 Task: Search one way flight ticket for 2 adults, 2 children, 2 infants in seat in first from Bozeman: Bozeman Yellowstone International Airport (was Gallatin Field) to Jacksonville: Albert J. Ellis Airport on 8-3-2023. Choice of flights is United. Number of bags: 1 carry on bag and 2 checked bags. Price is upto 86000. Outbound departure time preference is 8:15.
Action: Mouse scrolled (430, 526) with delta (0, 0)
Screenshot: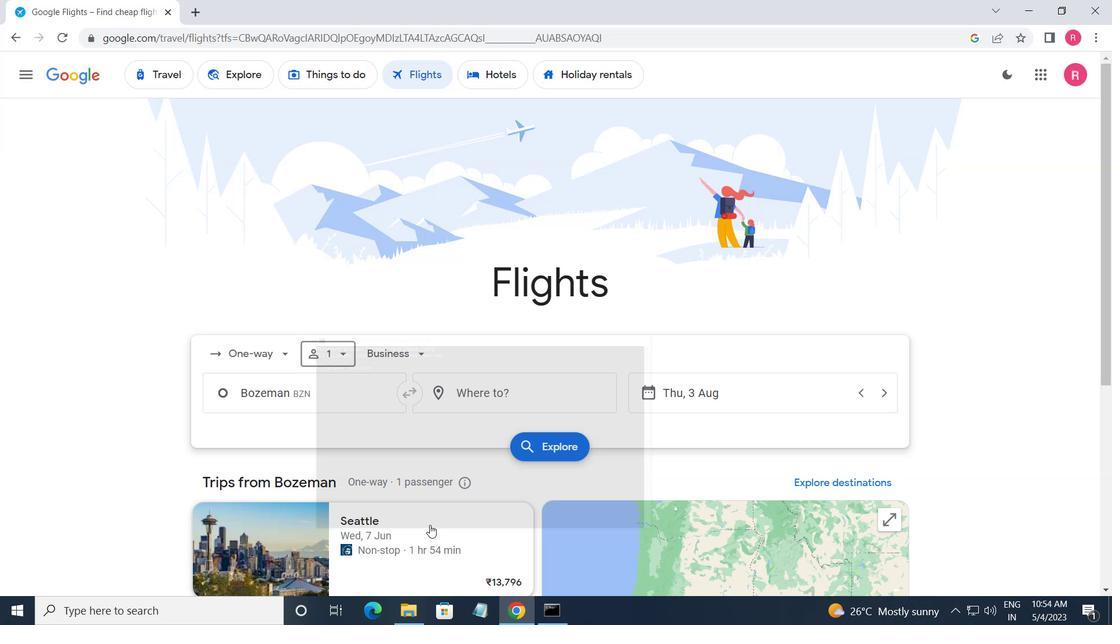 
Action: Mouse moved to (245, 362)
Screenshot: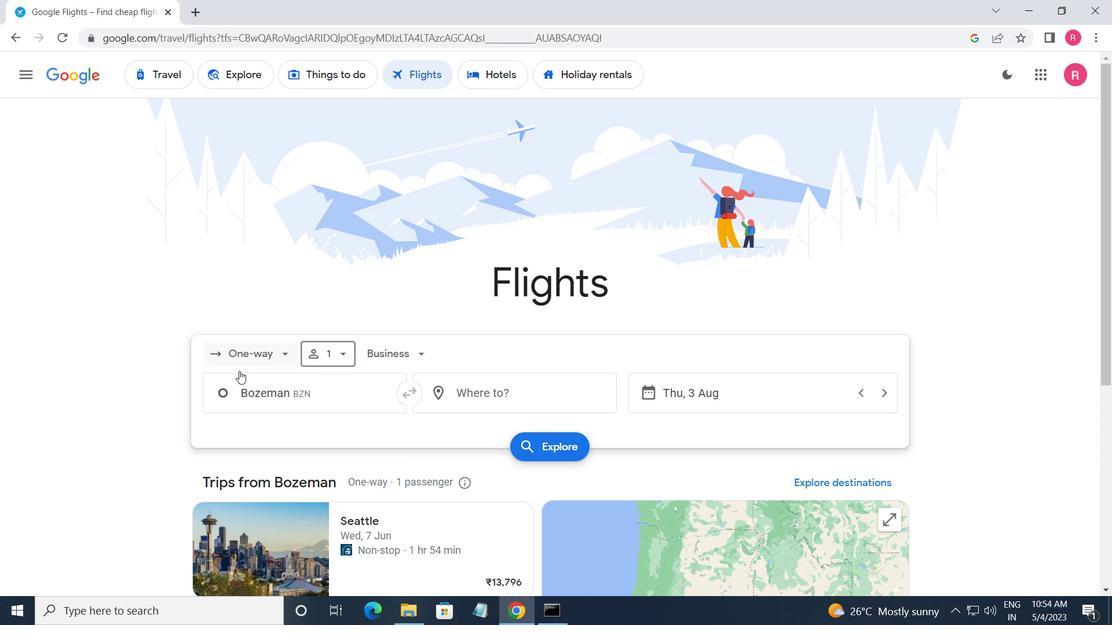 
Action: Mouse pressed left at (245, 362)
Screenshot: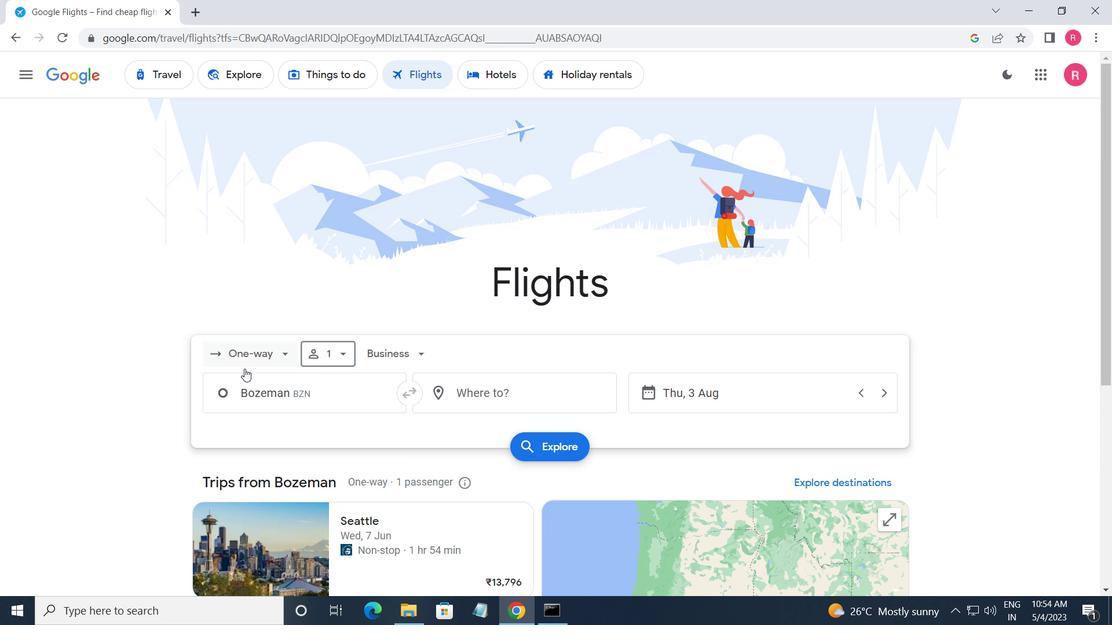 
Action: Mouse moved to (261, 416)
Screenshot: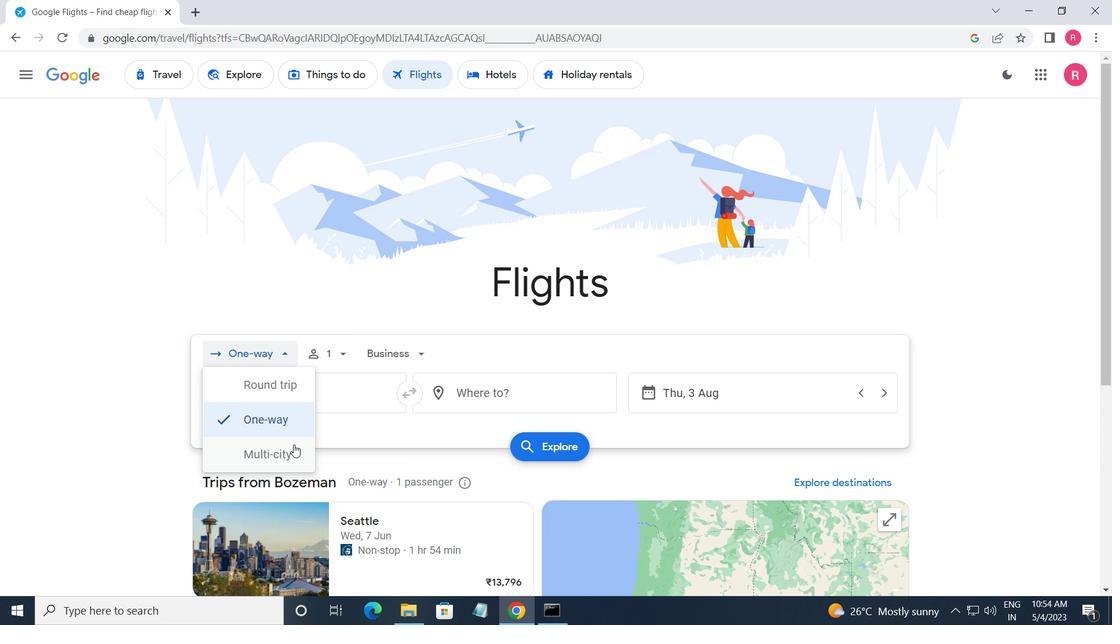 
Action: Mouse pressed left at (261, 416)
Screenshot: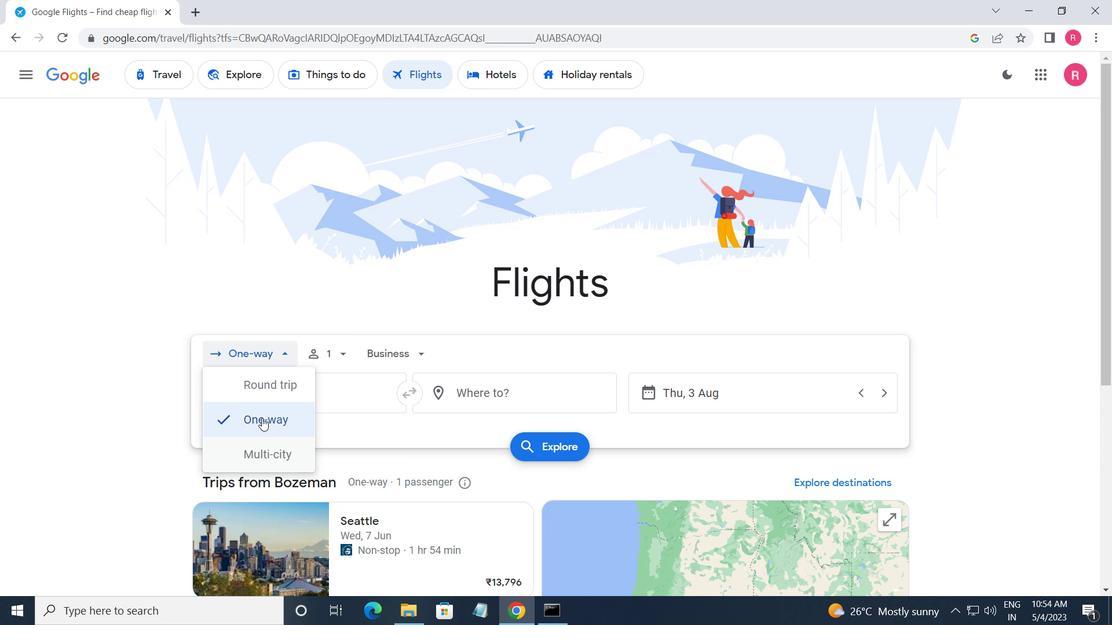 
Action: Mouse moved to (326, 358)
Screenshot: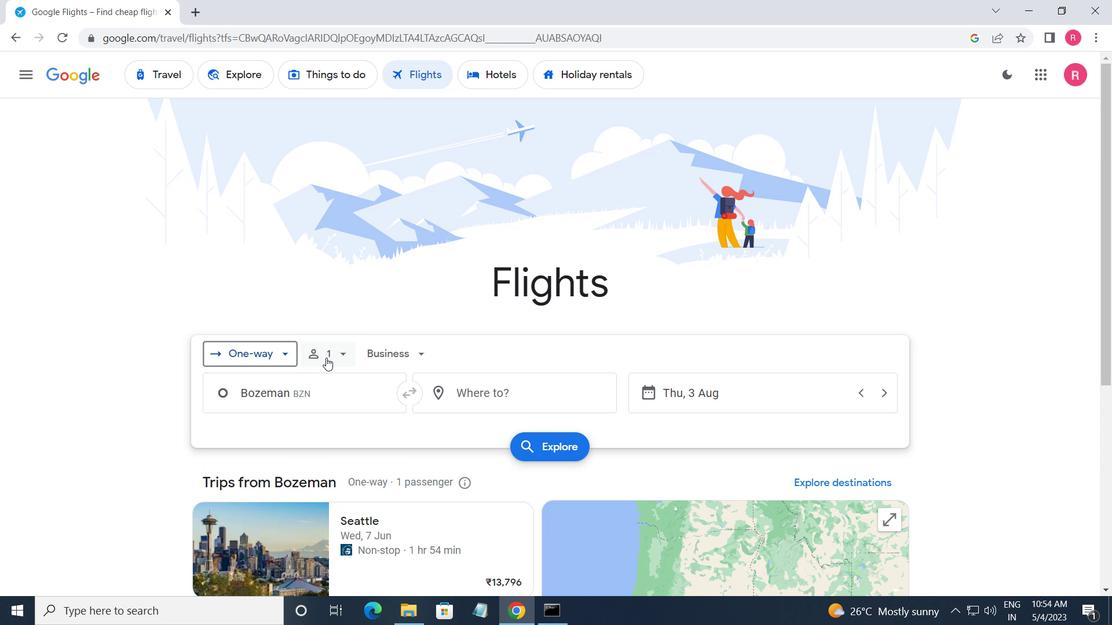
Action: Mouse pressed left at (326, 358)
Screenshot: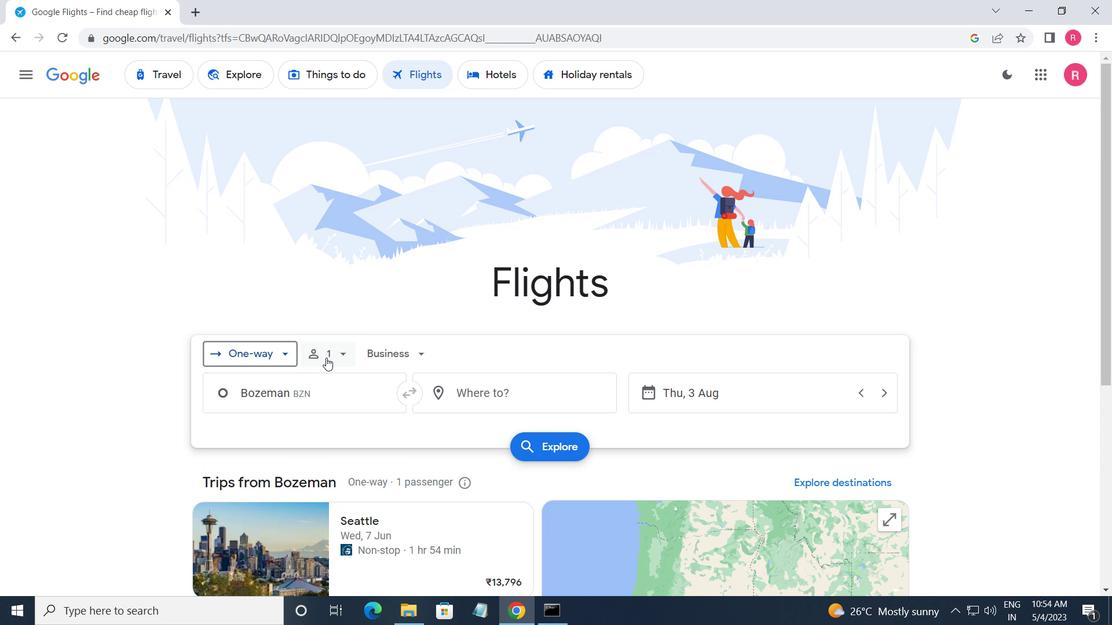 
Action: Mouse moved to (446, 392)
Screenshot: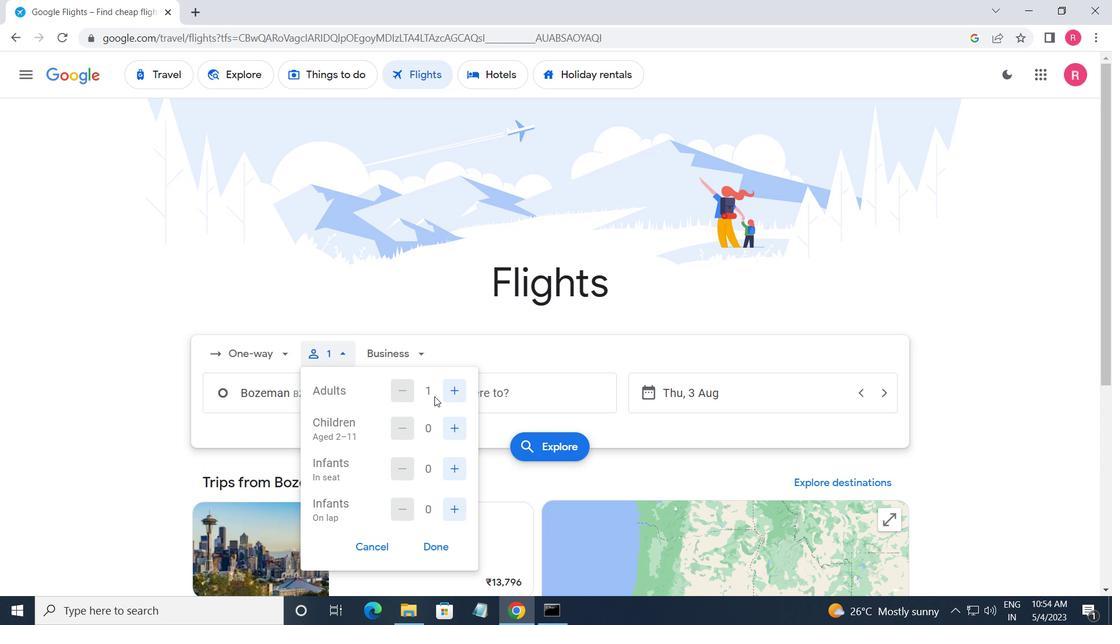 
Action: Mouse pressed left at (446, 392)
Screenshot: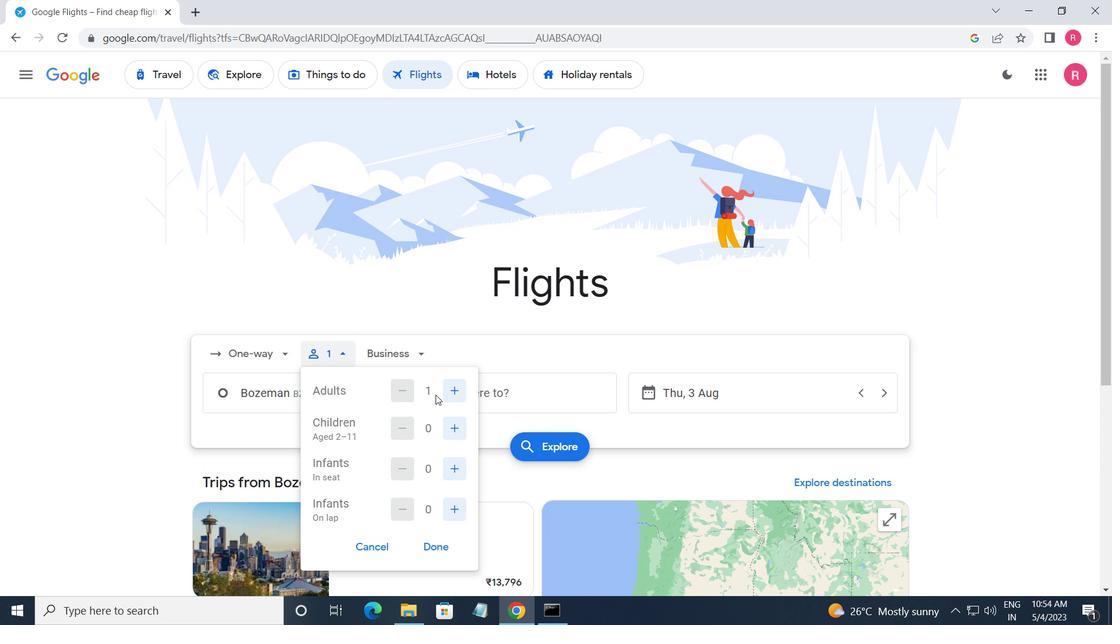 
Action: Mouse moved to (454, 422)
Screenshot: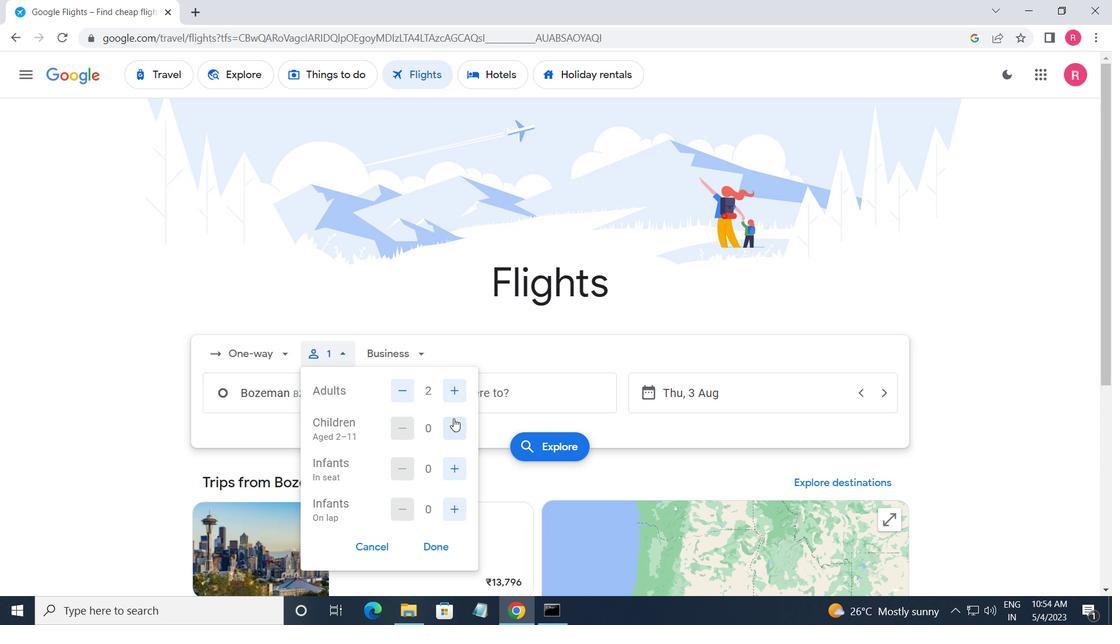 
Action: Mouse pressed left at (454, 422)
Screenshot: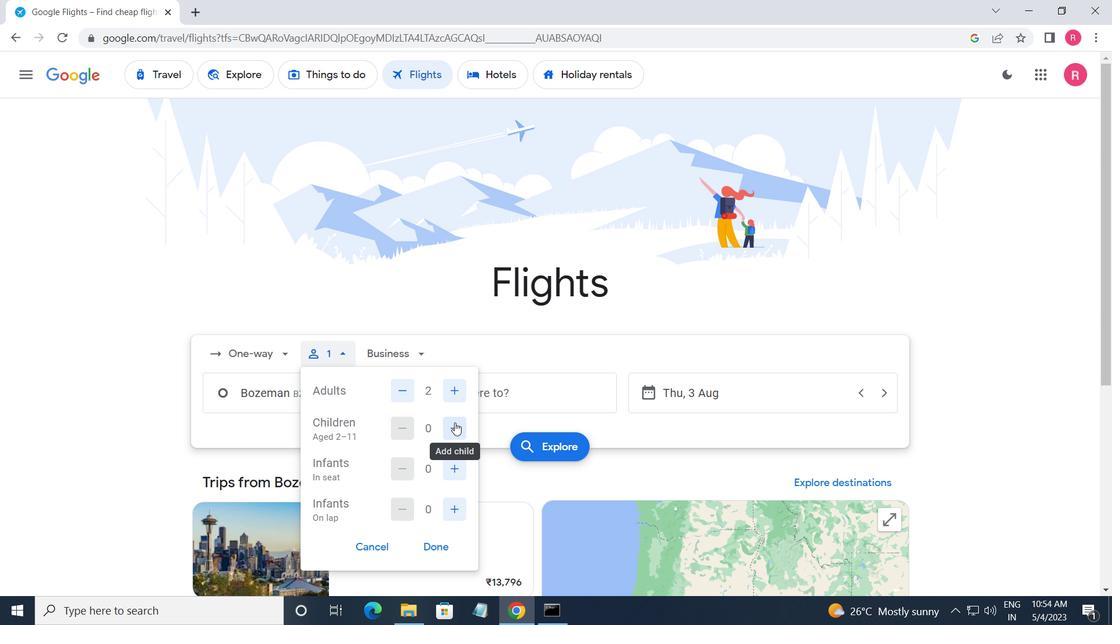 
Action: Mouse pressed left at (454, 422)
Screenshot: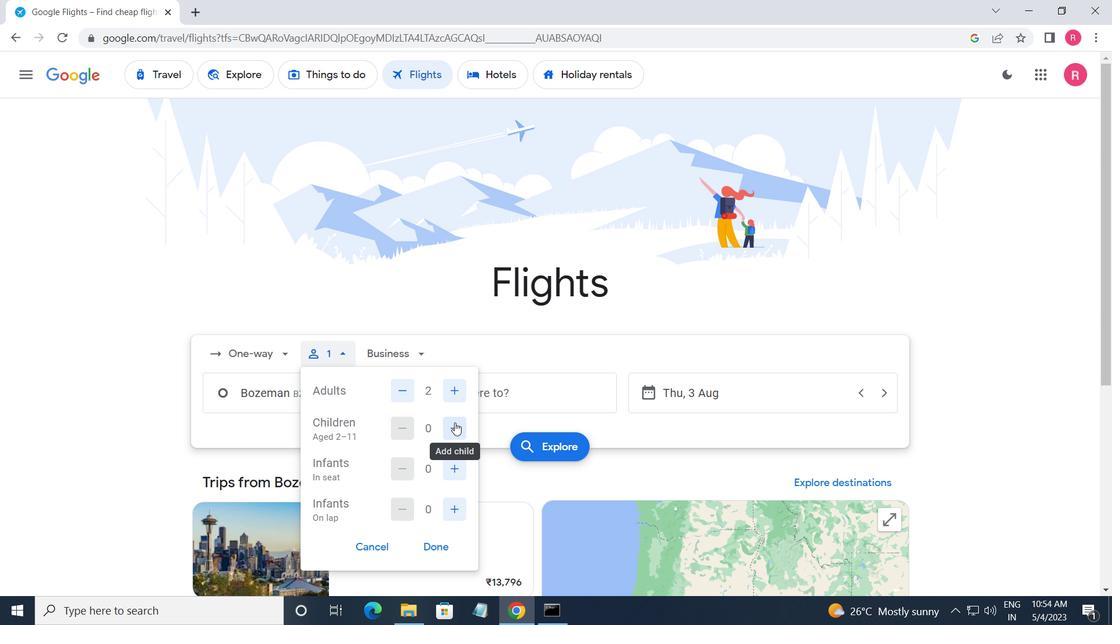 
Action: Mouse moved to (455, 462)
Screenshot: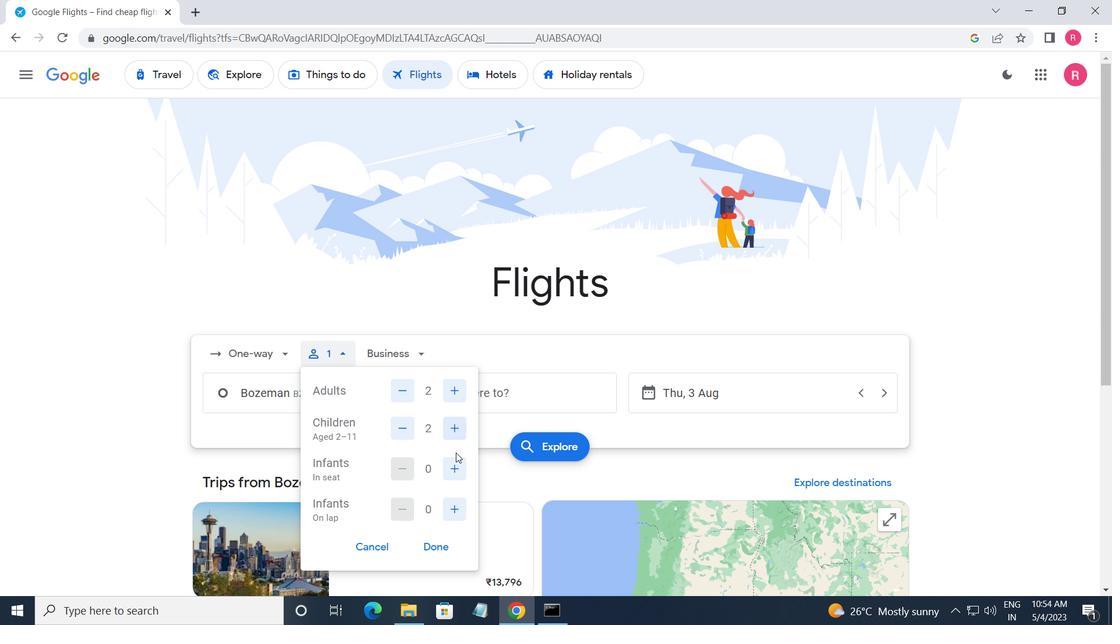 
Action: Mouse pressed left at (455, 462)
Screenshot: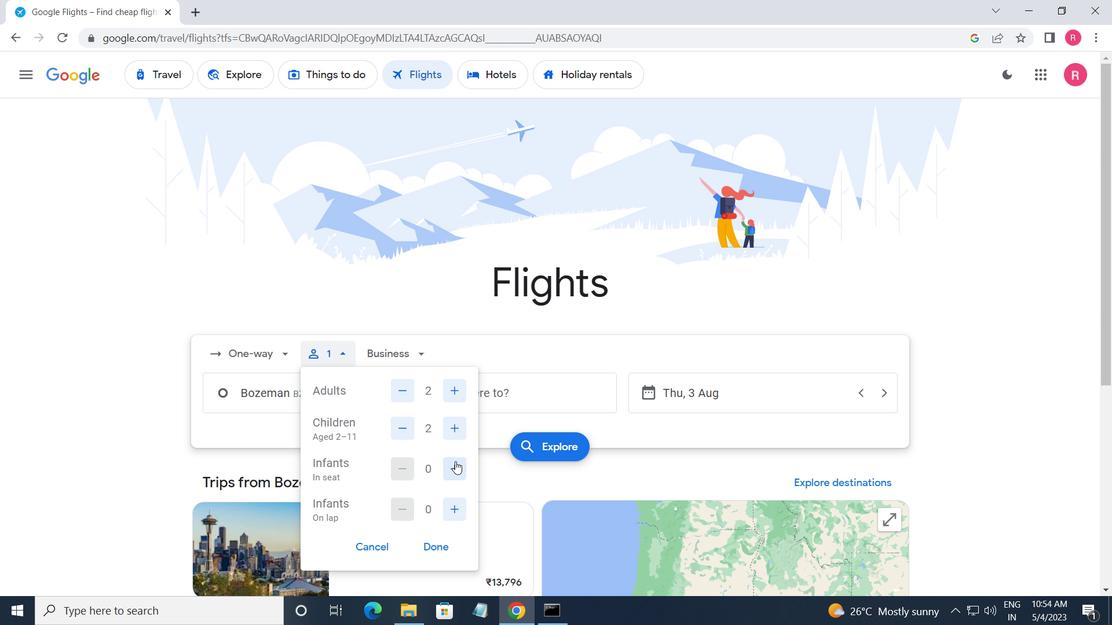
Action: Mouse pressed left at (455, 462)
Screenshot: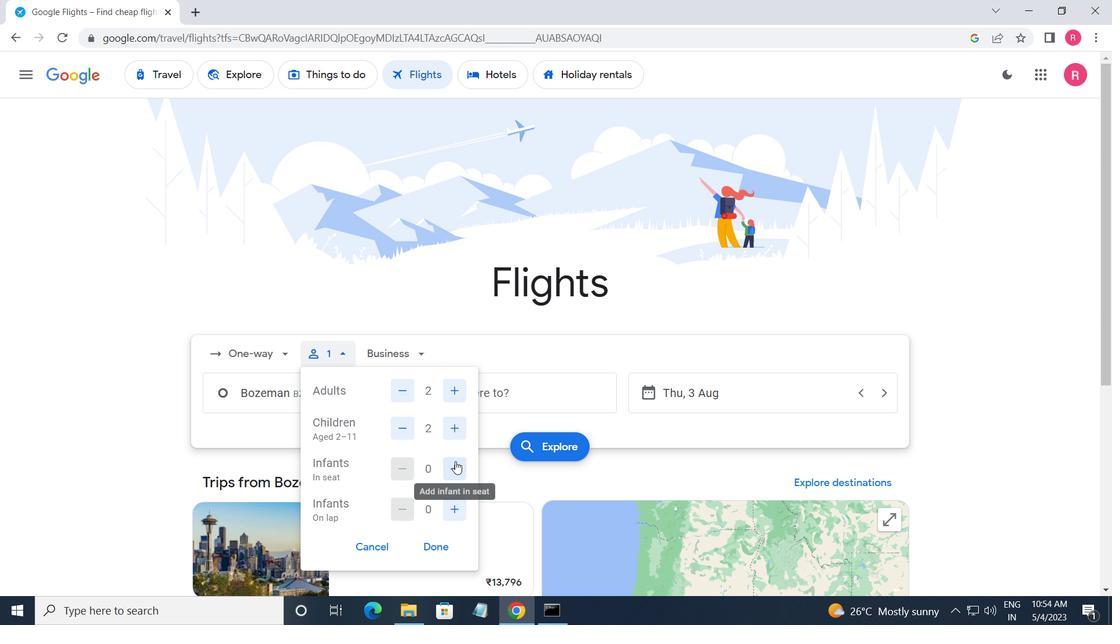
Action: Mouse moved to (401, 348)
Screenshot: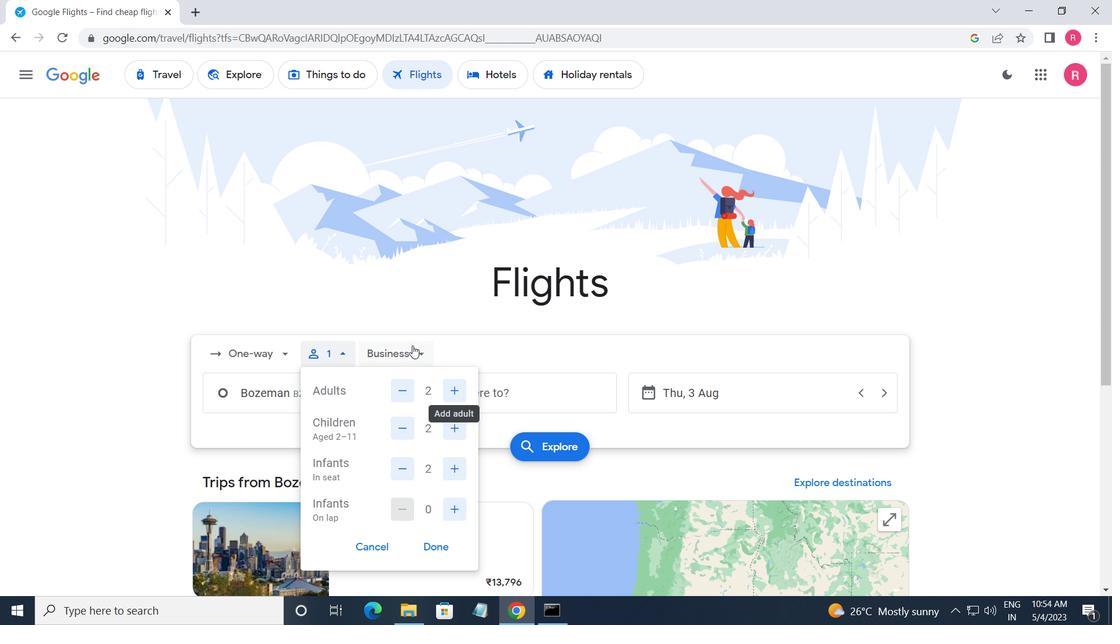
Action: Mouse pressed left at (401, 348)
Screenshot: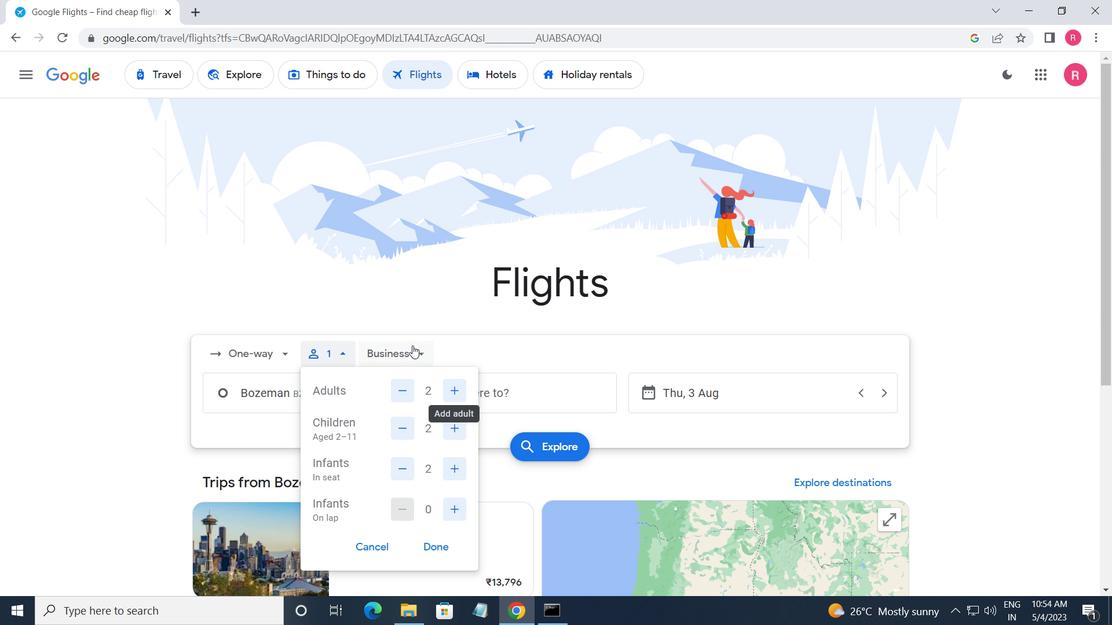 
Action: Mouse moved to (427, 488)
Screenshot: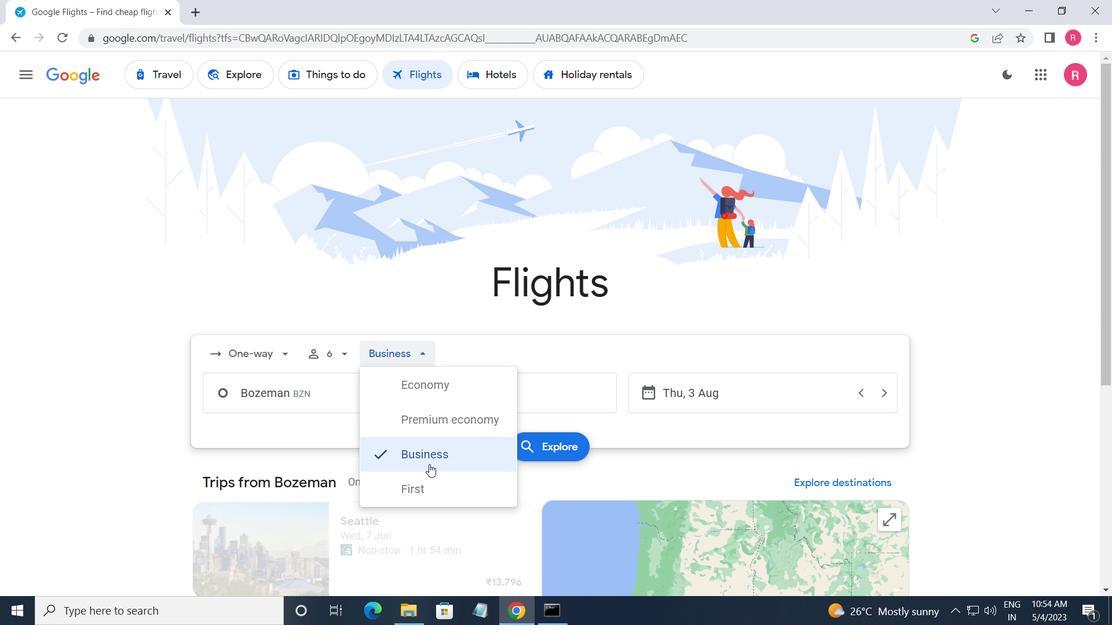 
Action: Mouse pressed left at (427, 488)
Screenshot: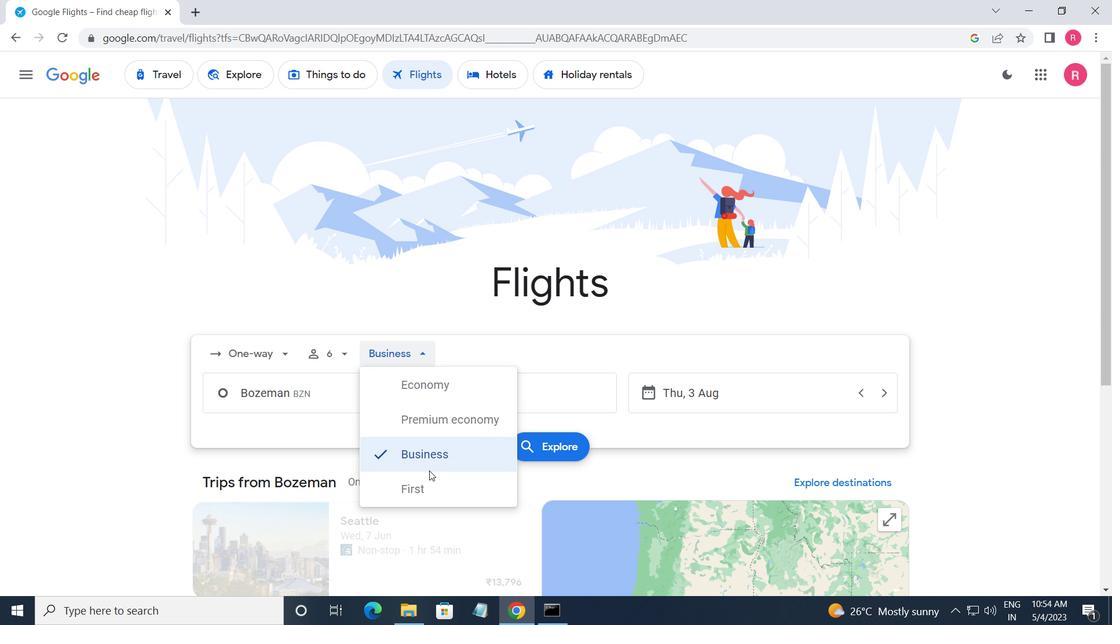 
Action: Mouse moved to (357, 402)
Screenshot: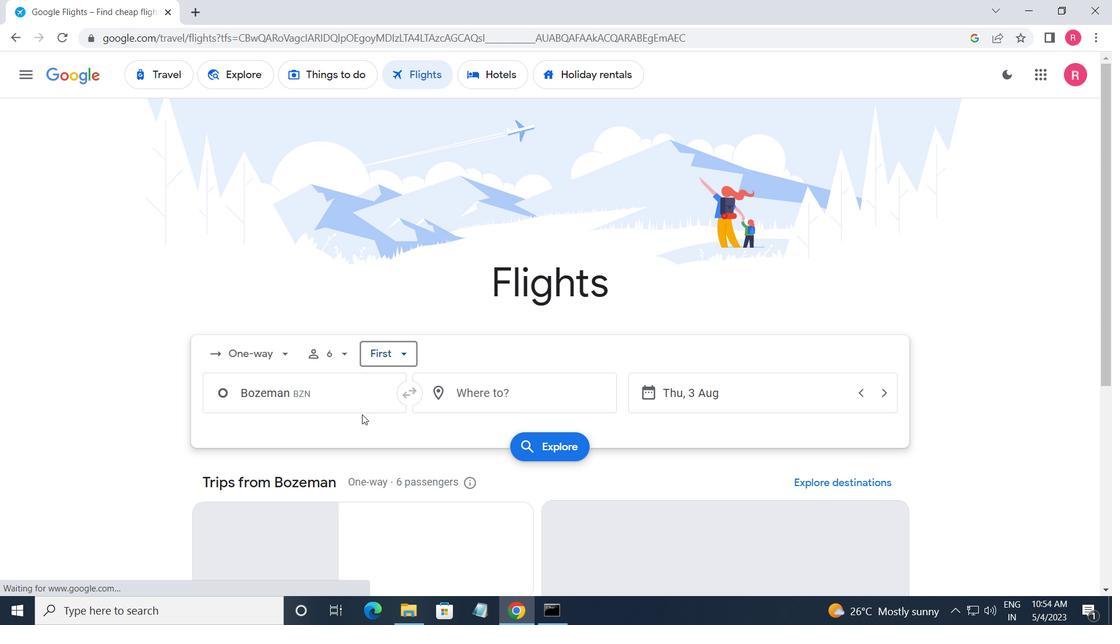 
Action: Mouse pressed left at (357, 402)
Screenshot: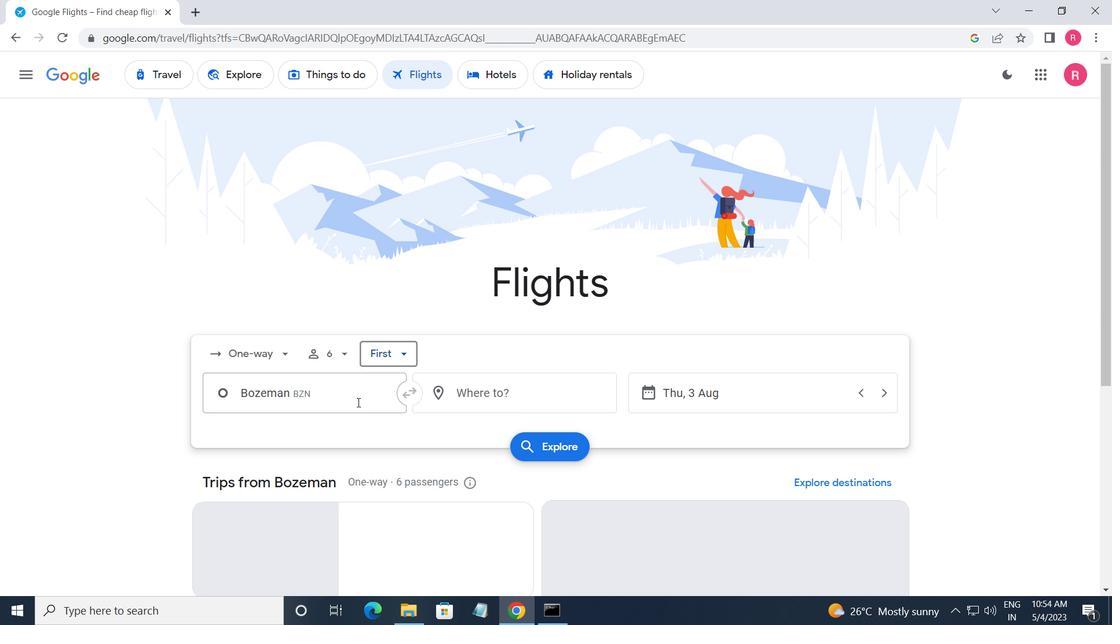 
Action: Mouse moved to (345, 479)
Screenshot: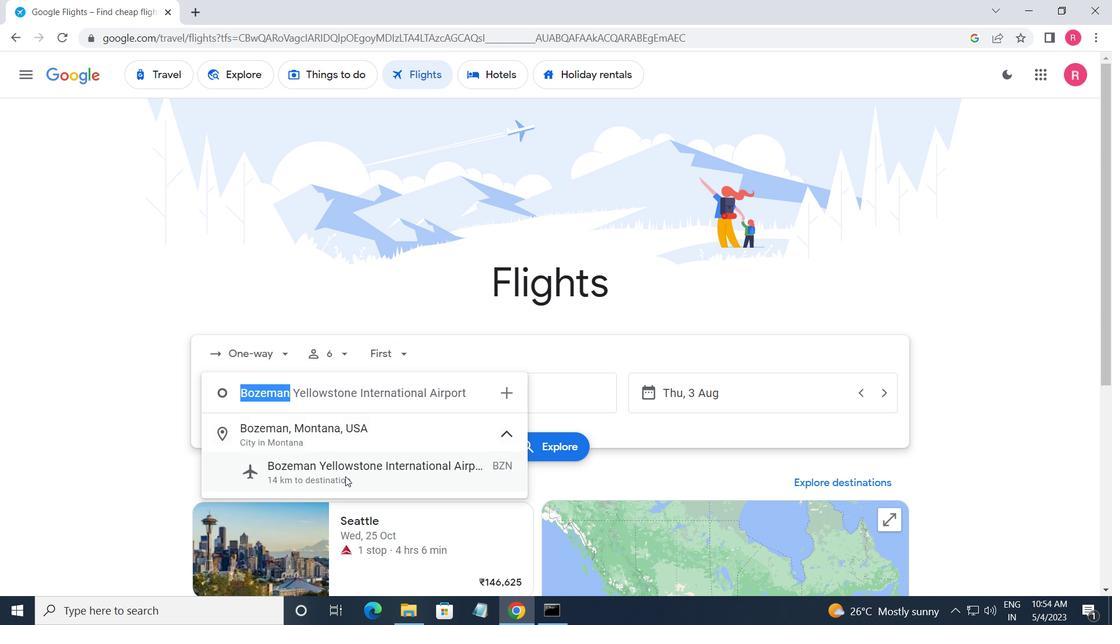 
Action: Mouse pressed left at (345, 479)
Screenshot: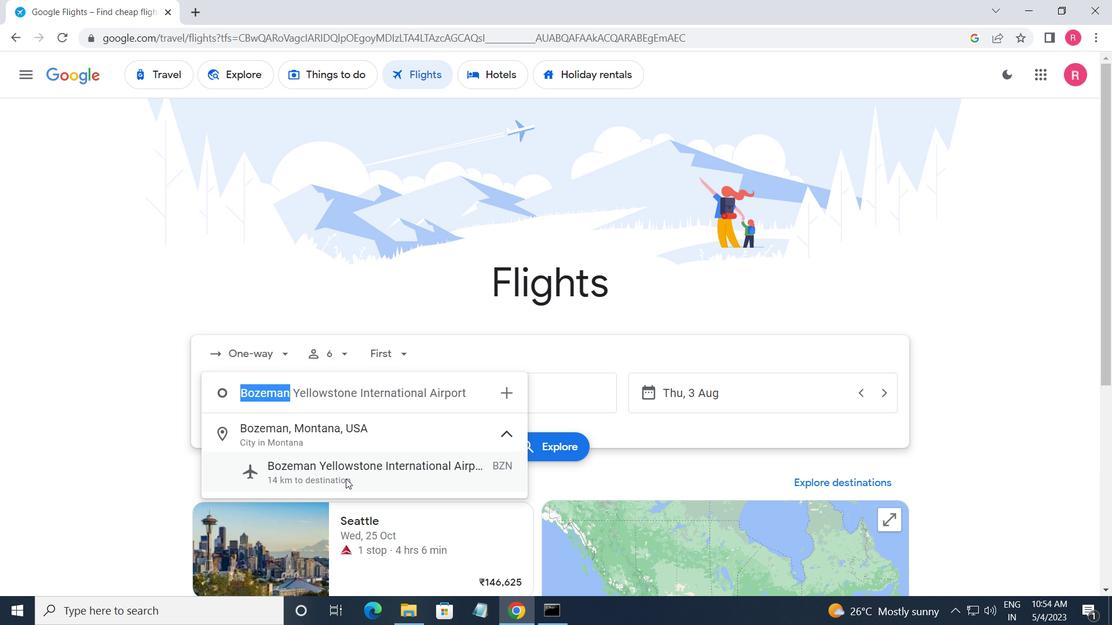 
Action: Mouse moved to (469, 400)
Screenshot: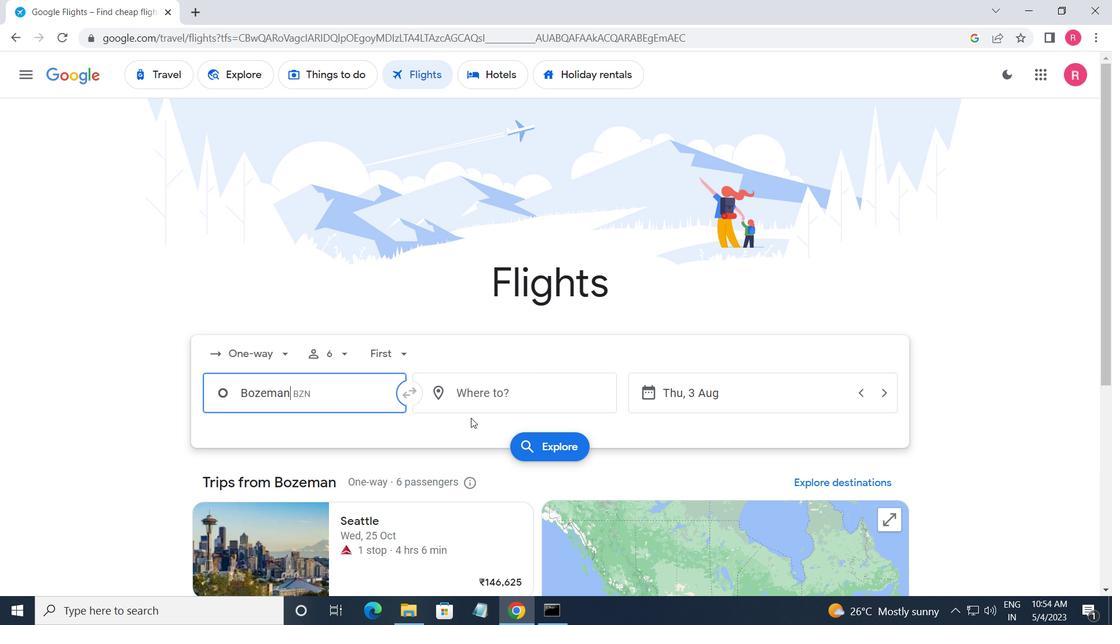 
Action: Mouse pressed left at (469, 400)
Screenshot: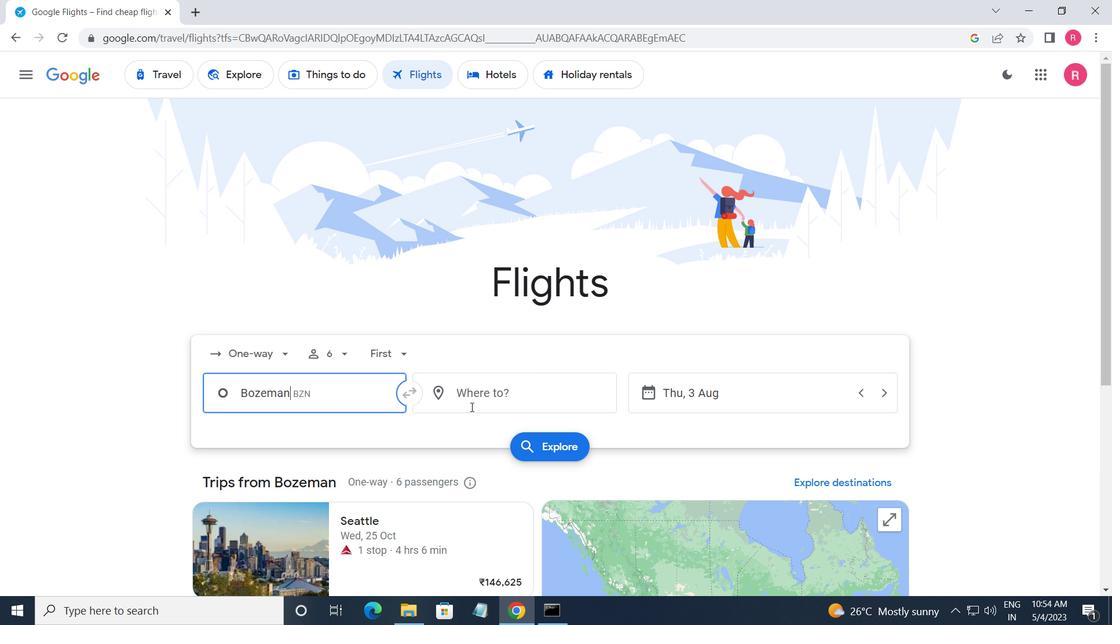 
Action: Mouse moved to (495, 527)
Screenshot: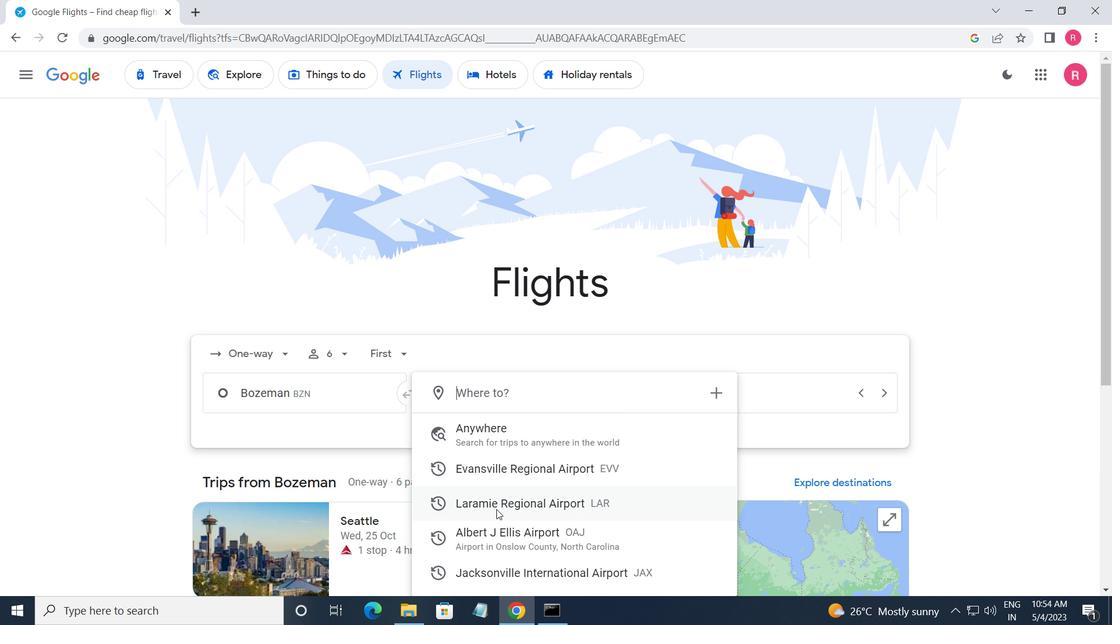 
Action: Mouse pressed left at (495, 527)
Screenshot: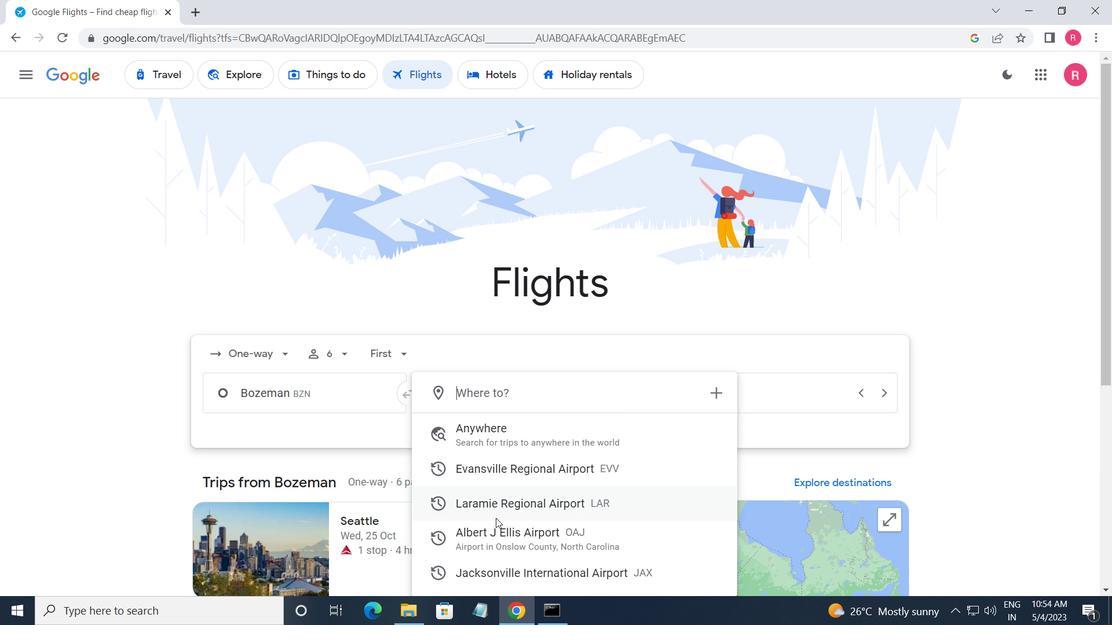 
Action: Mouse moved to (732, 399)
Screenshot: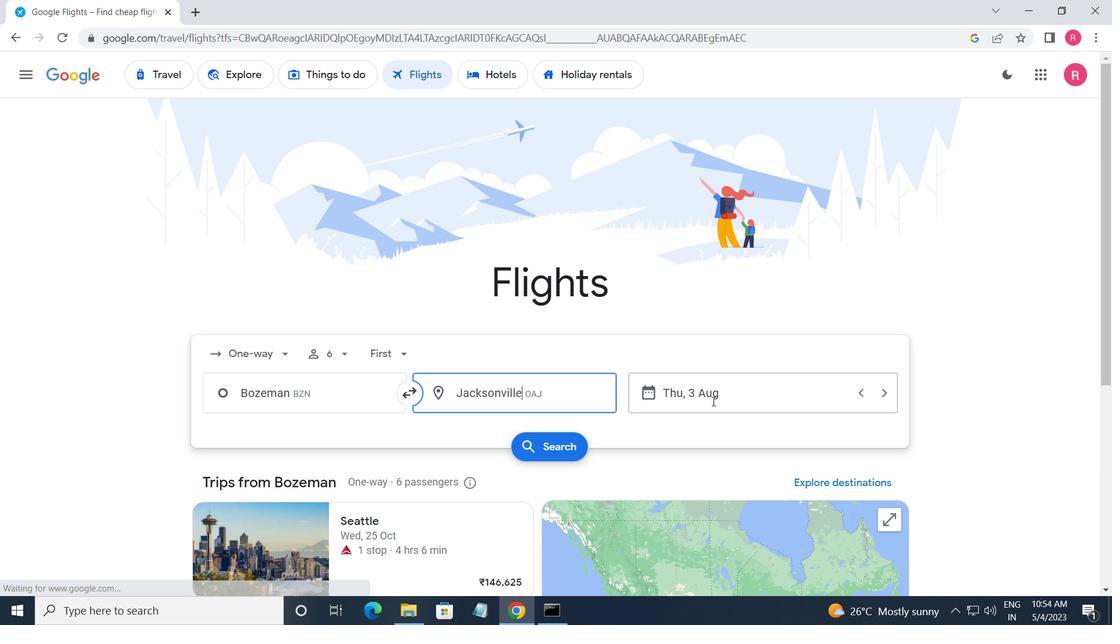 
Action: Mouse pressed left at (732, 399)
Screenshot: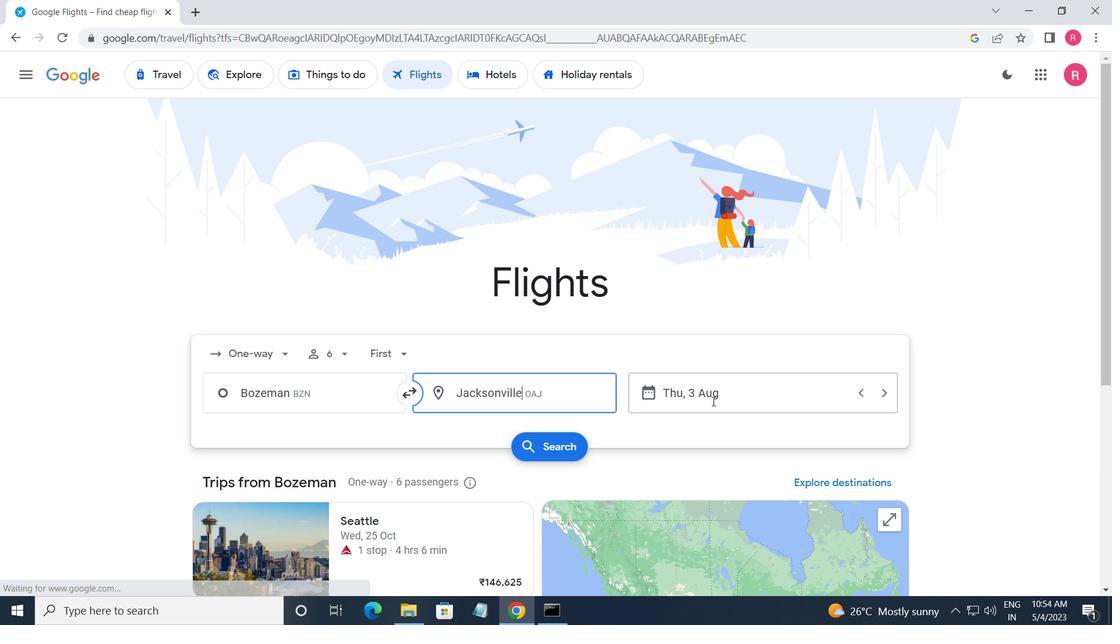 
Action: Mouse moved to (524, 337)
Screenshot: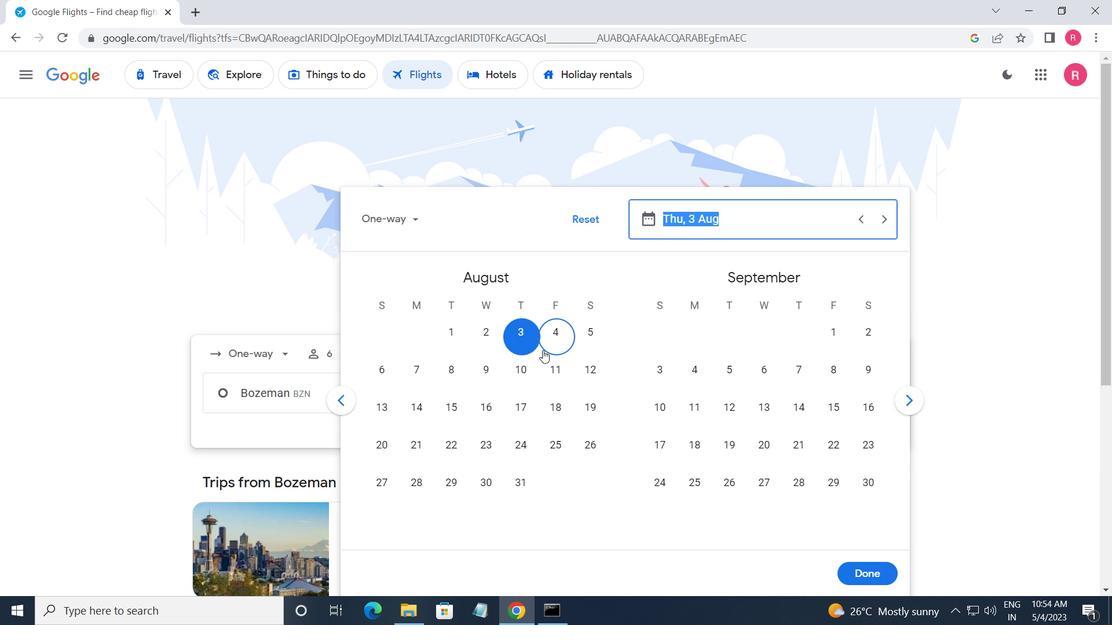 
Action: Mouse pressed left at (524, 337)
Screenshot: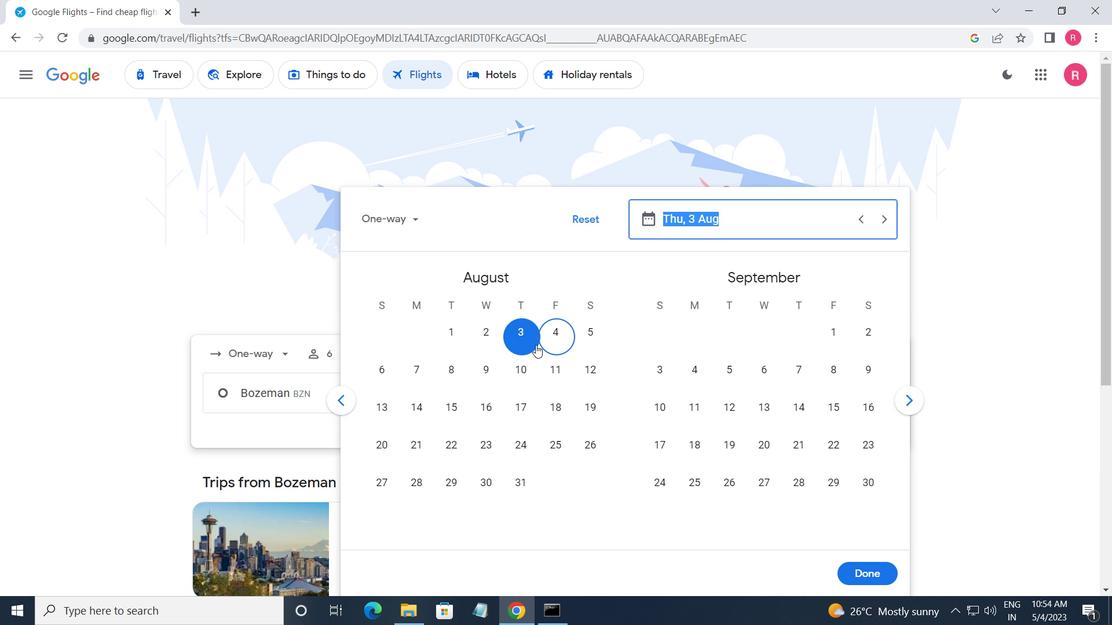 
Action: Mouse moved to (866, 577)
Screenshot: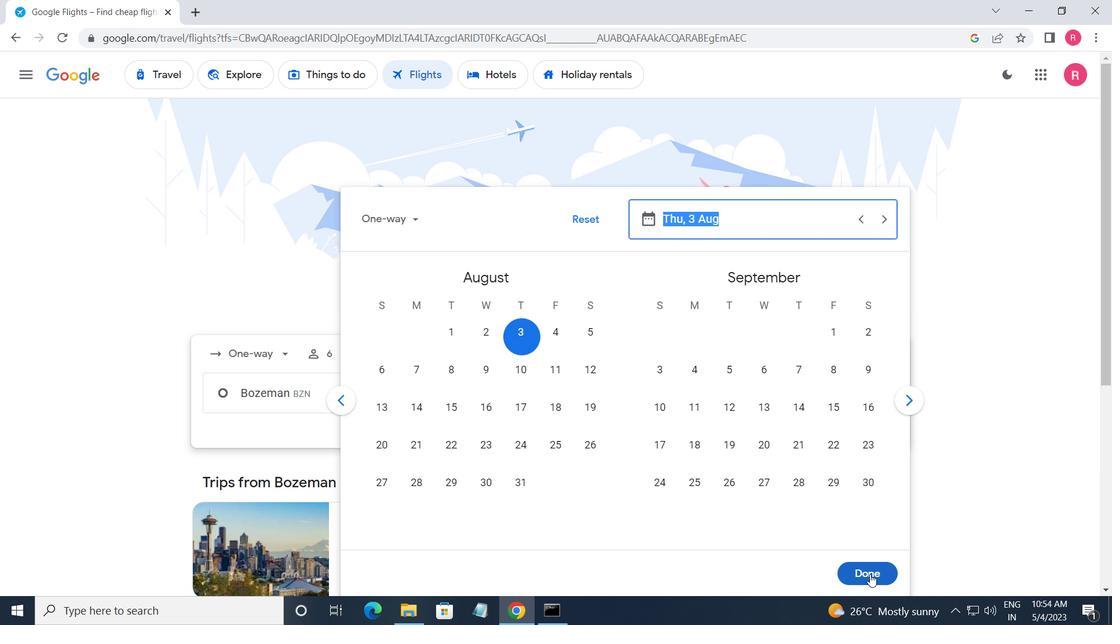 
Action: Mouse pressed left at (866, 577)
Screenshot: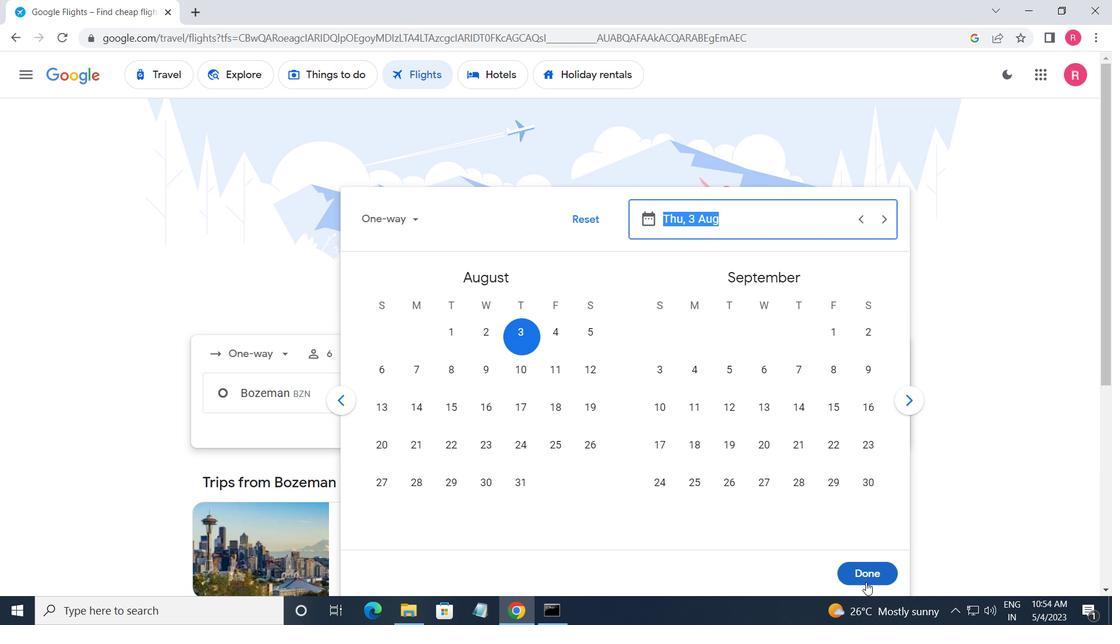 
Action: Mouse moved to (546, 440)
Screenshot: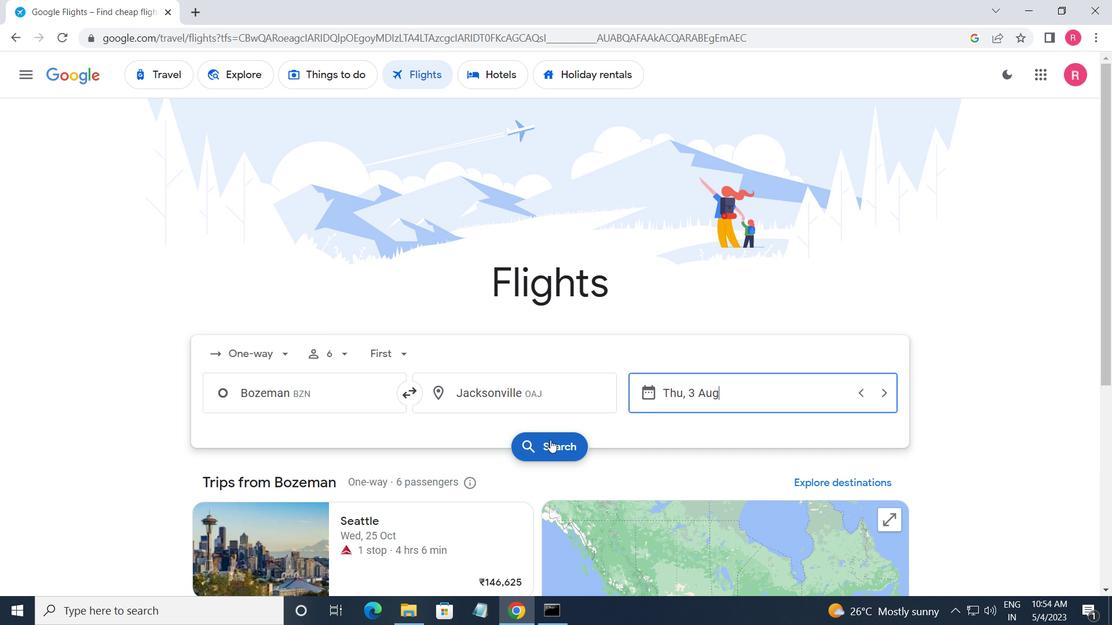
Action: Mouse pressed left at (546, 440)
Screenshot: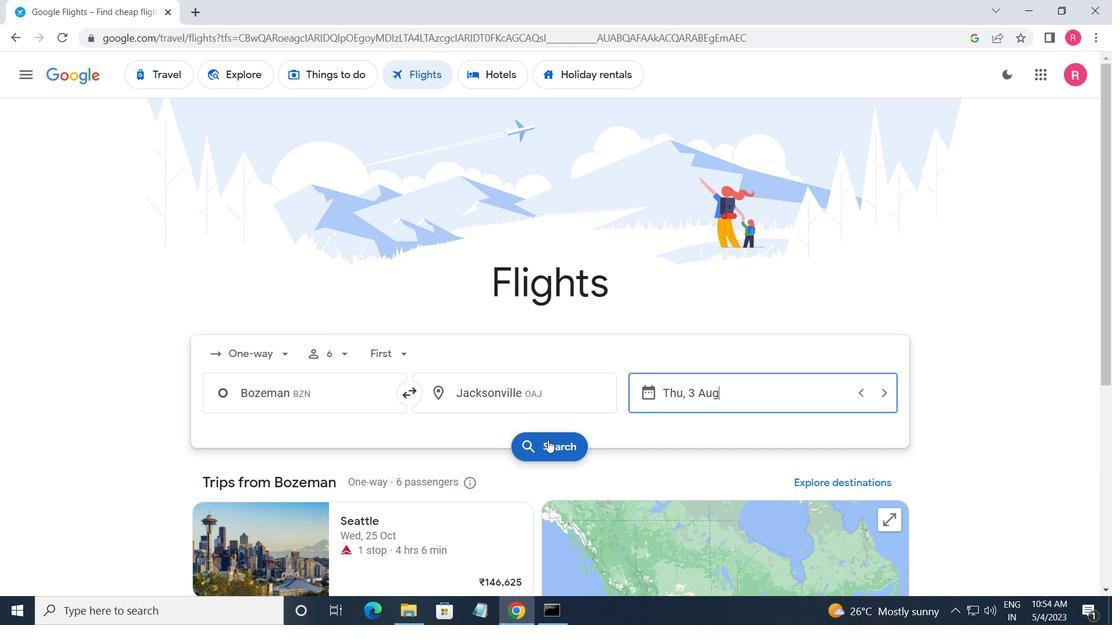 
Action: Mouse moved to (229, 217)
Screenshot: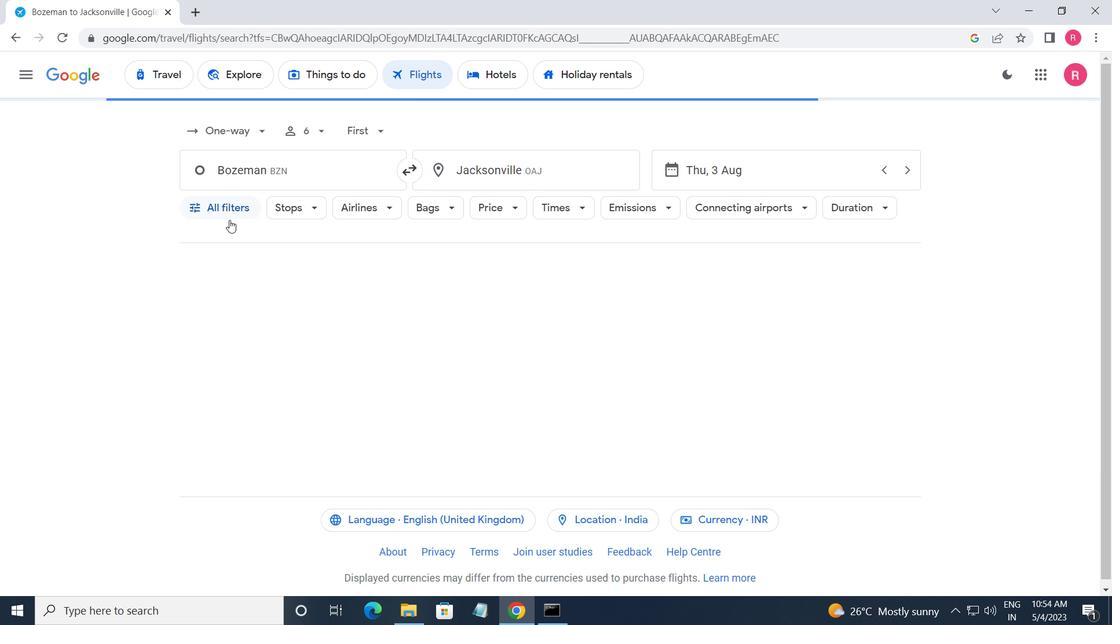 
Action: Mouse pressed left at (229, 217)
Screenshot: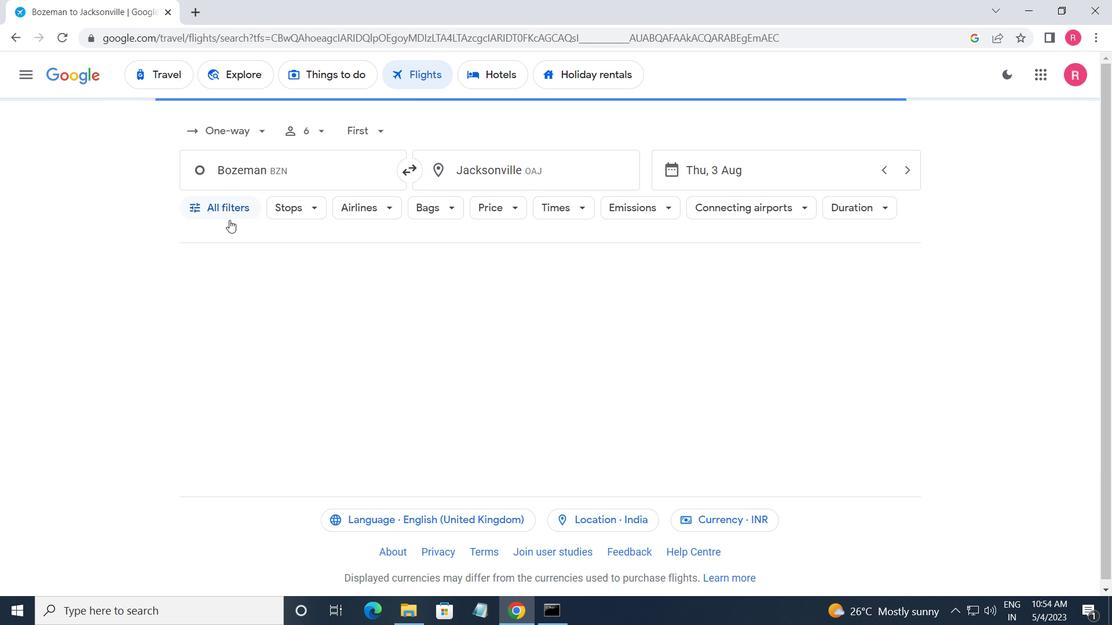 
Action: Mouse moved to (281, 343)
Screenshot: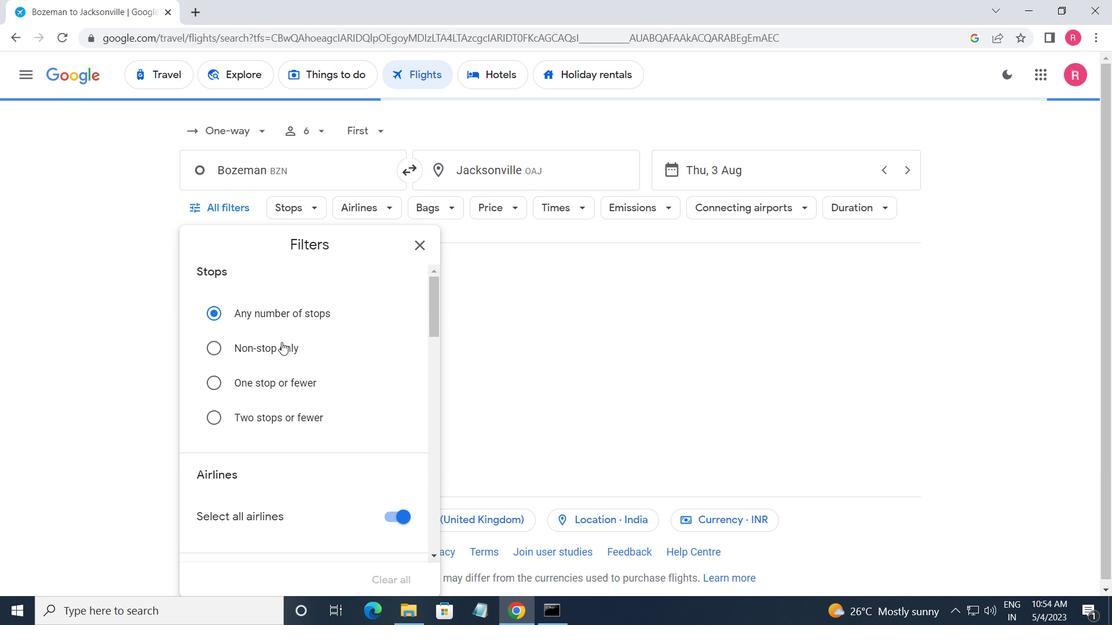 
Action: Mouse scrolled (281, 342) with delta (0, 0)
Screenshot: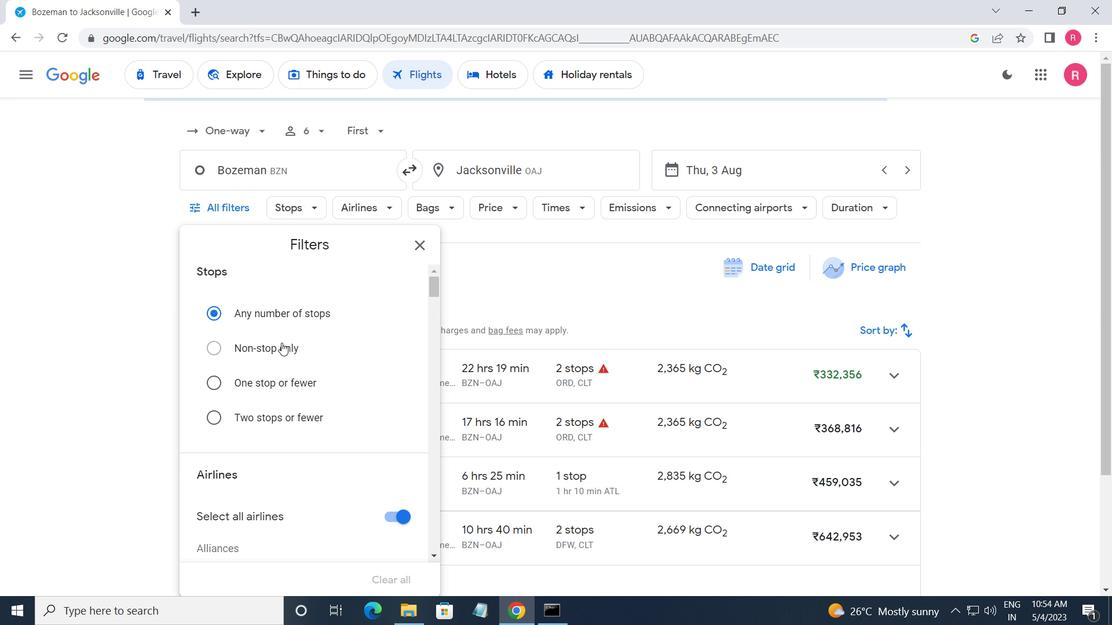 
Action: Mouse scrolled (281, 342) with delta (0, 0)
Screenshot: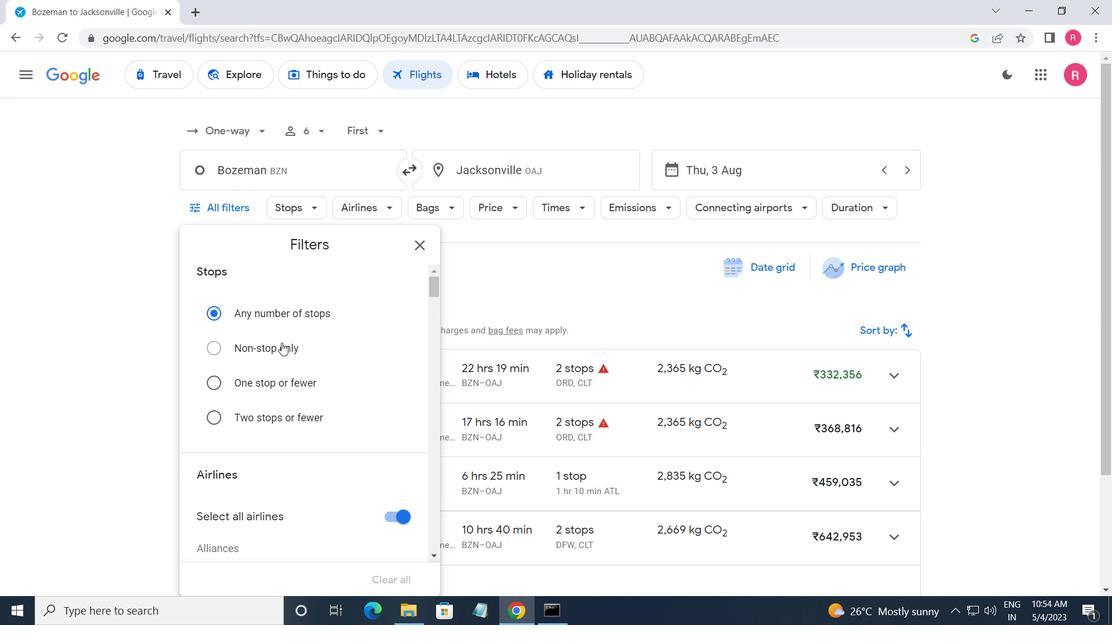 
Action: Mouse moved to (281, 344)
Screenshot: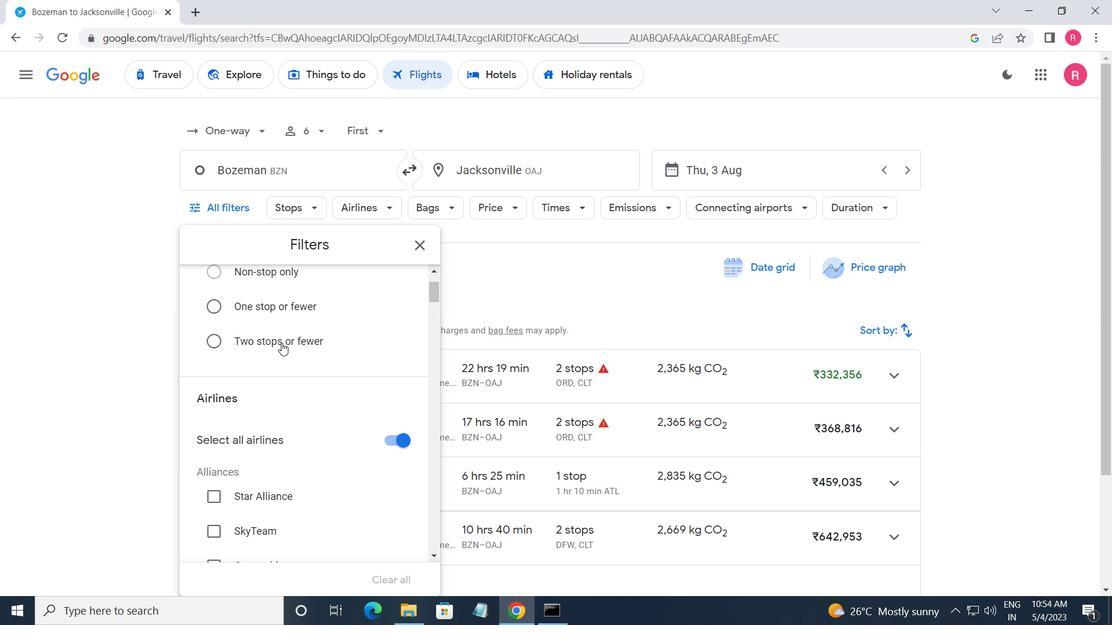 
Action: Mouse scrolled (281, 344) with delta (0, 0)
Screenshot: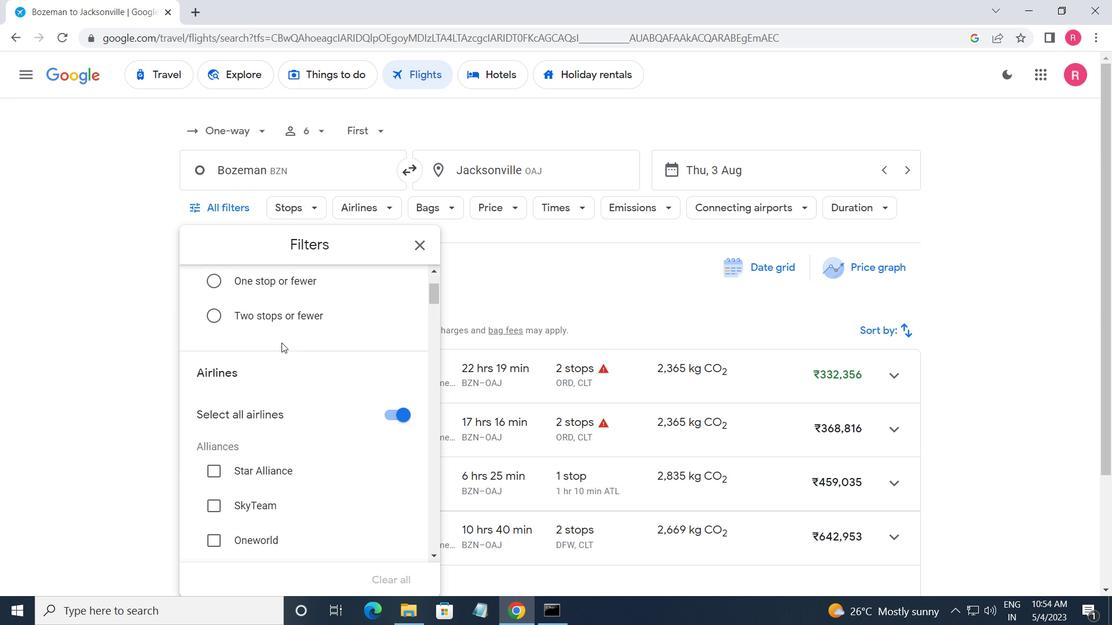 
Action: Mouse moved to (281, 345)
Screenshot: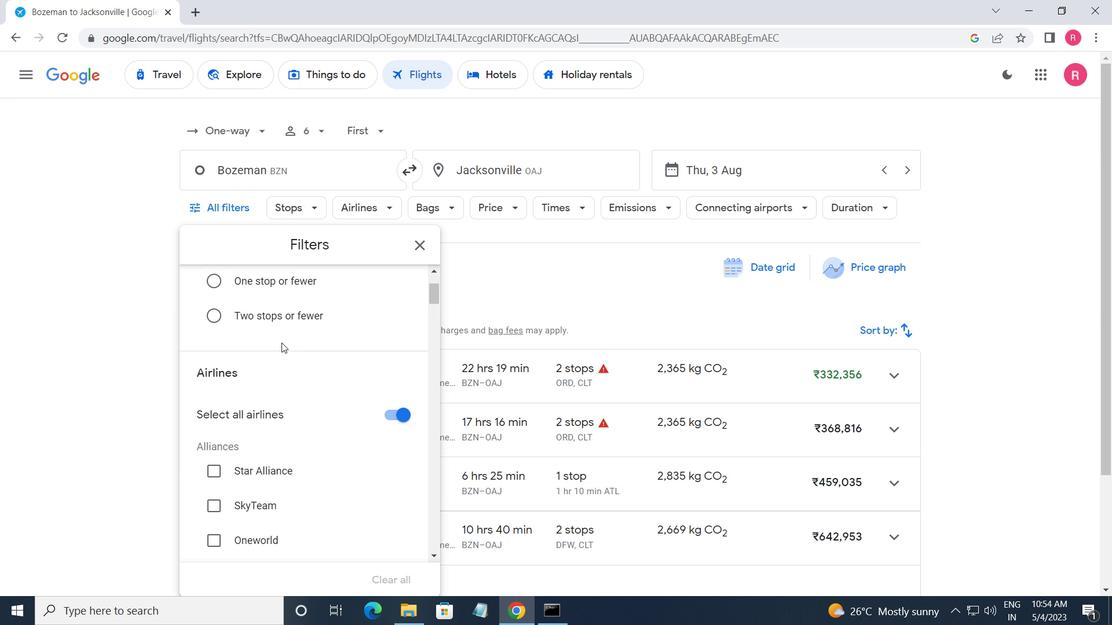 
Action: Mouse scrolled (281, 345) with delta (0, 0)
Screenshot: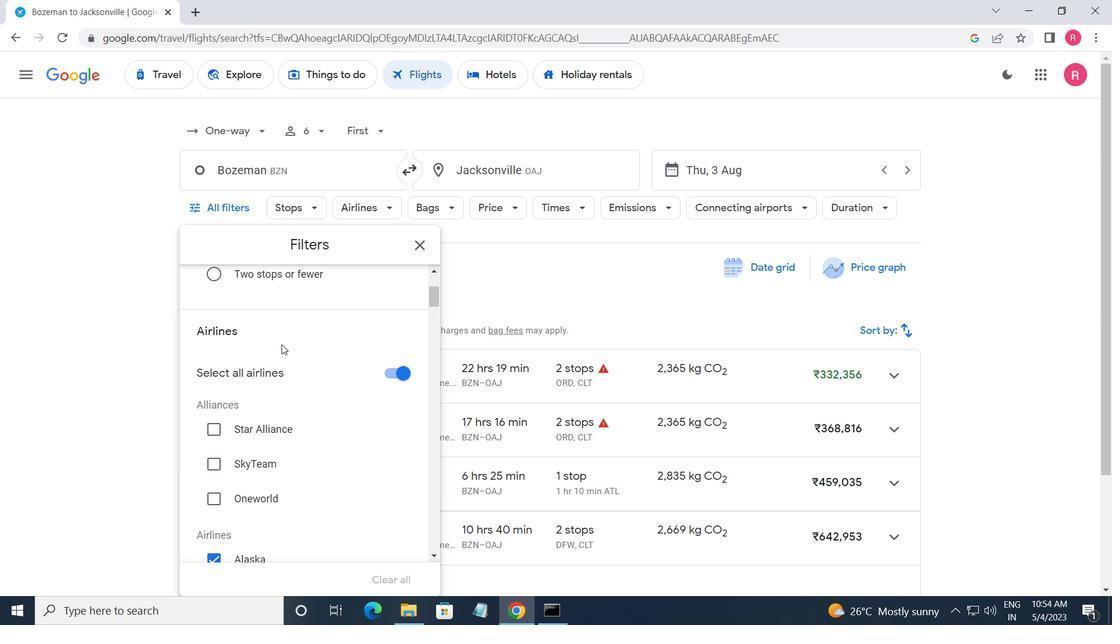 
Action: Mouse scrolled (281, 345) with delta (0, 0)
Screenshot: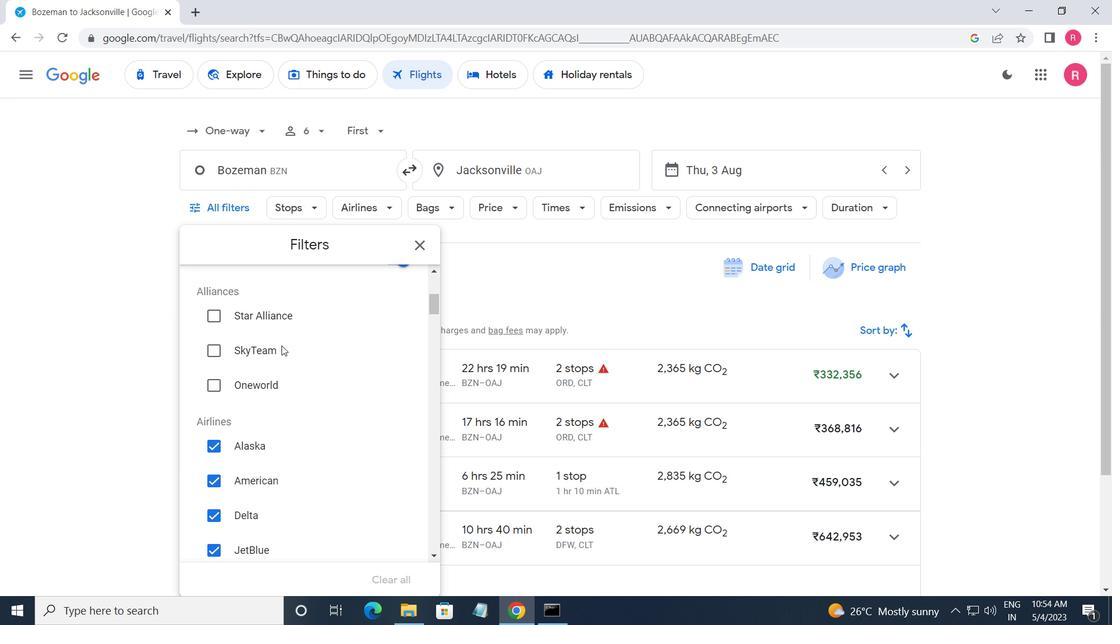 
Action: Mouse moved to (279, 381)
Screenshot: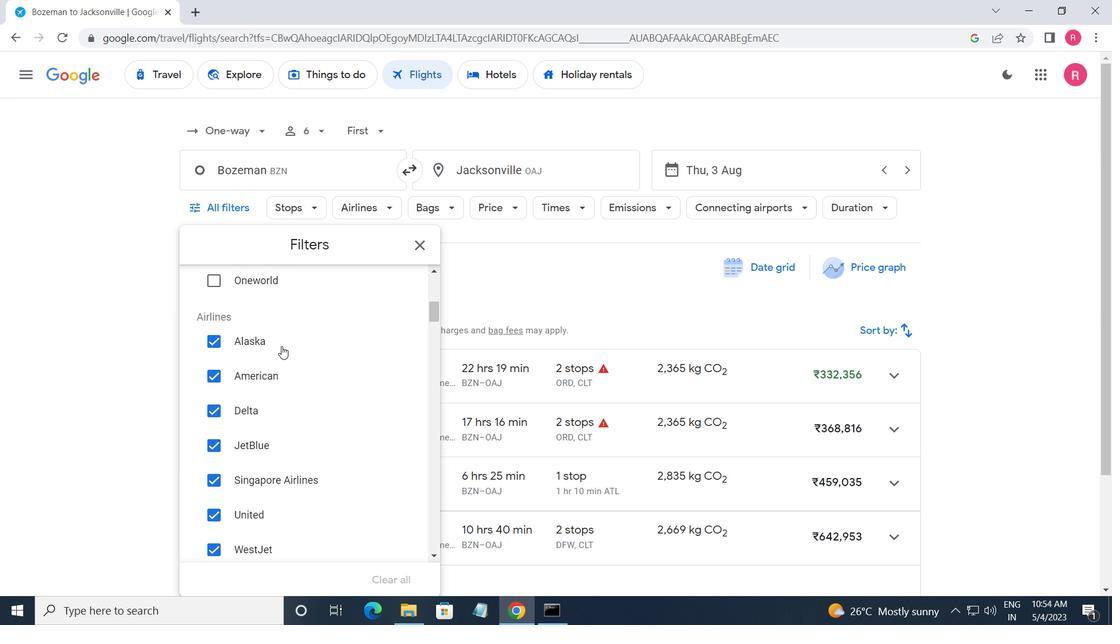 
Action: Mouse scrolled (279, 381) with delta (0, 0)
Screenshot: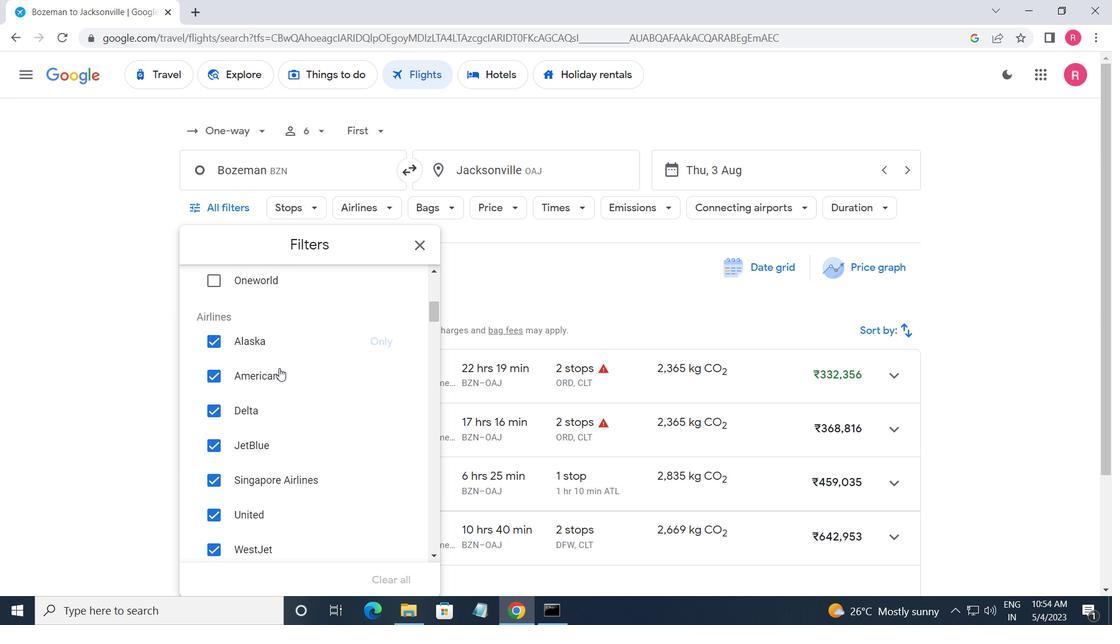 
Action: Mouse scrolled (279, 381) with delta (0, 0)
Screenshot: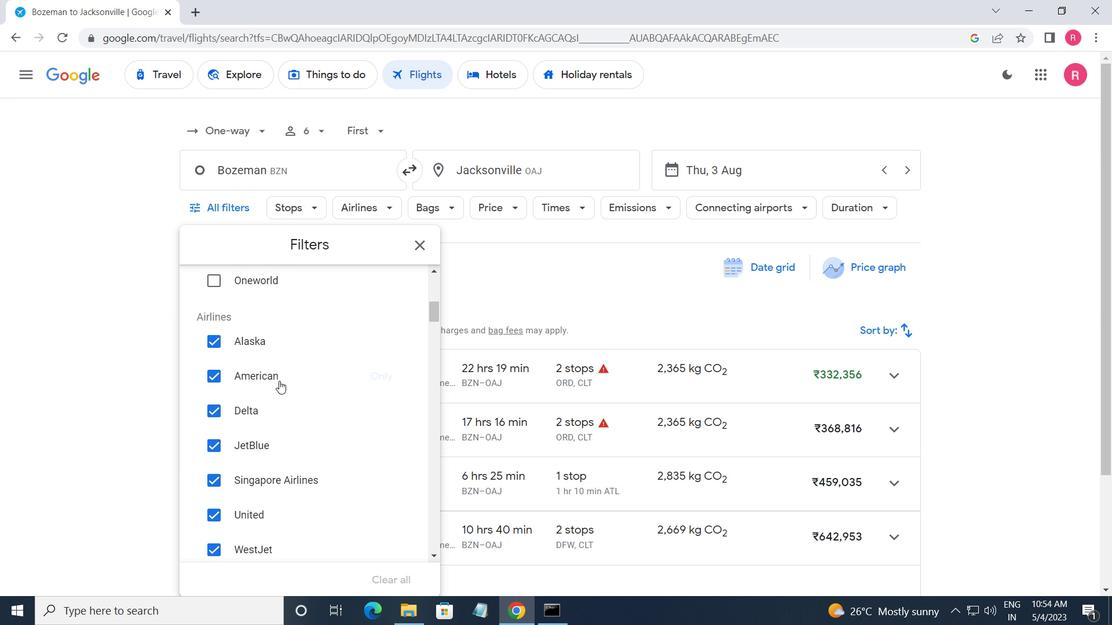 
Action: Mouse moved to (373, 372)
Screenshot: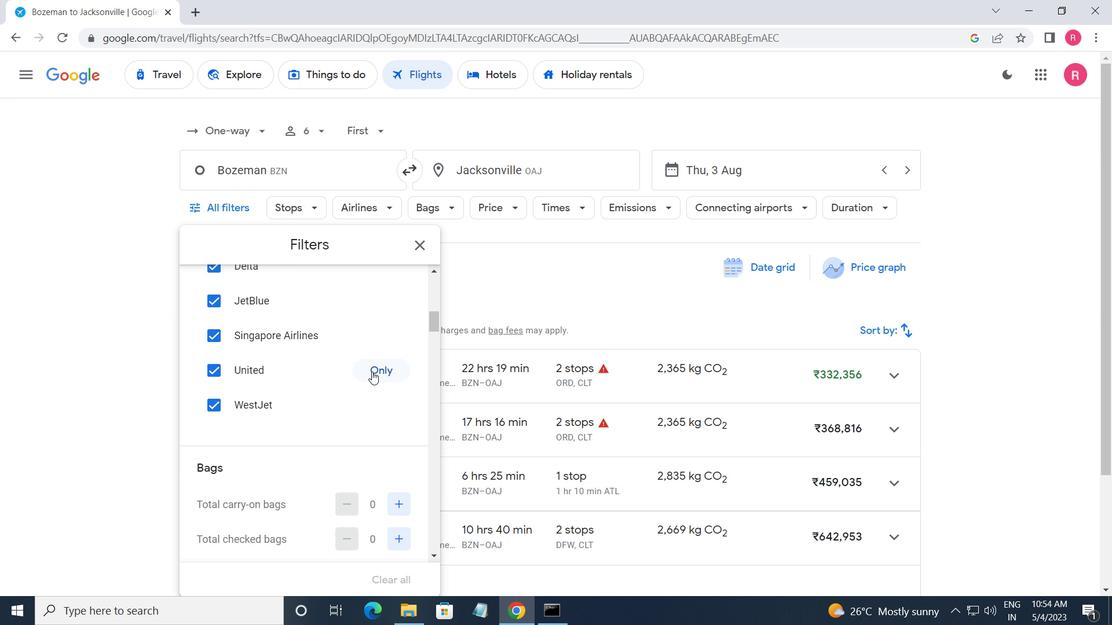 
Action: Mouse pressed left at (373, 372)
Screenshot: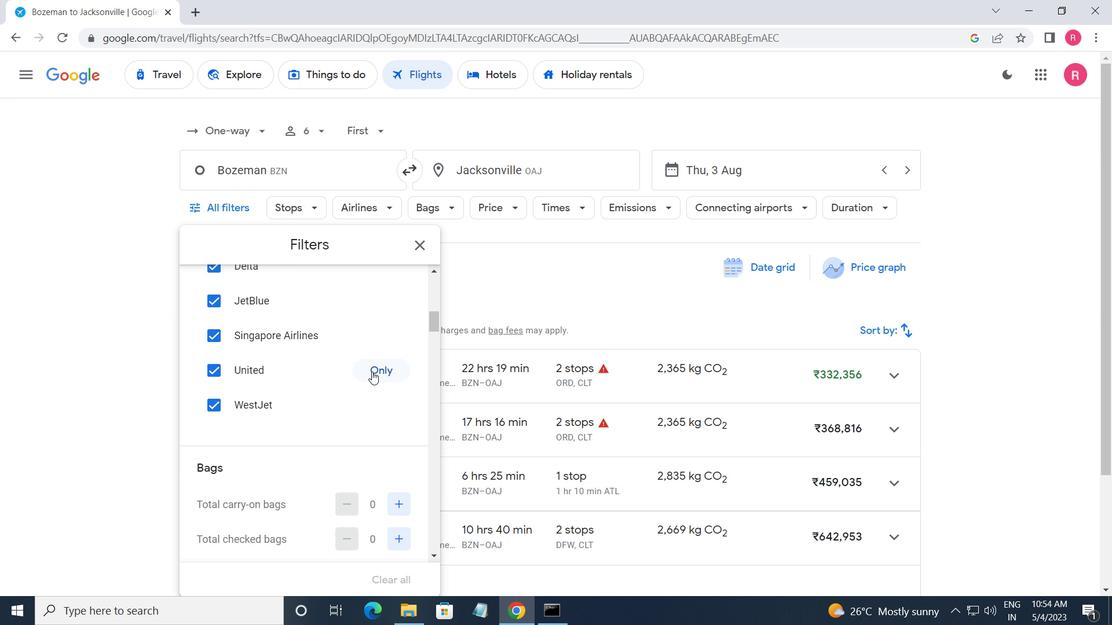 
Action: Mouse moved to (356, 406)
Screenshot: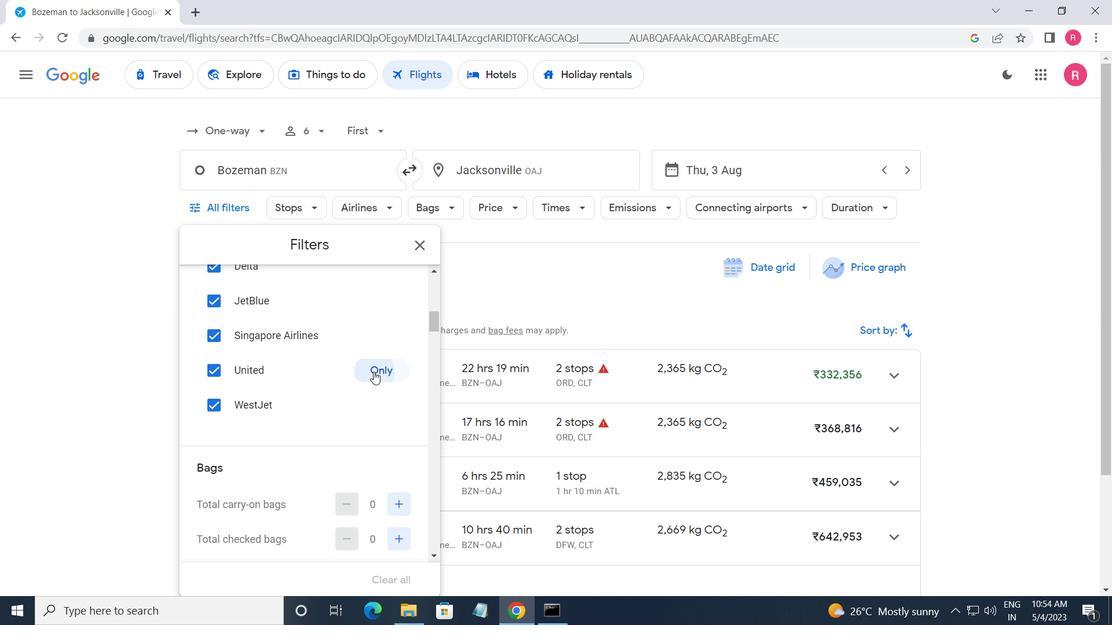 
Action: Mouse scrolled (356, 405) with delta (0, 0)
Screenshot: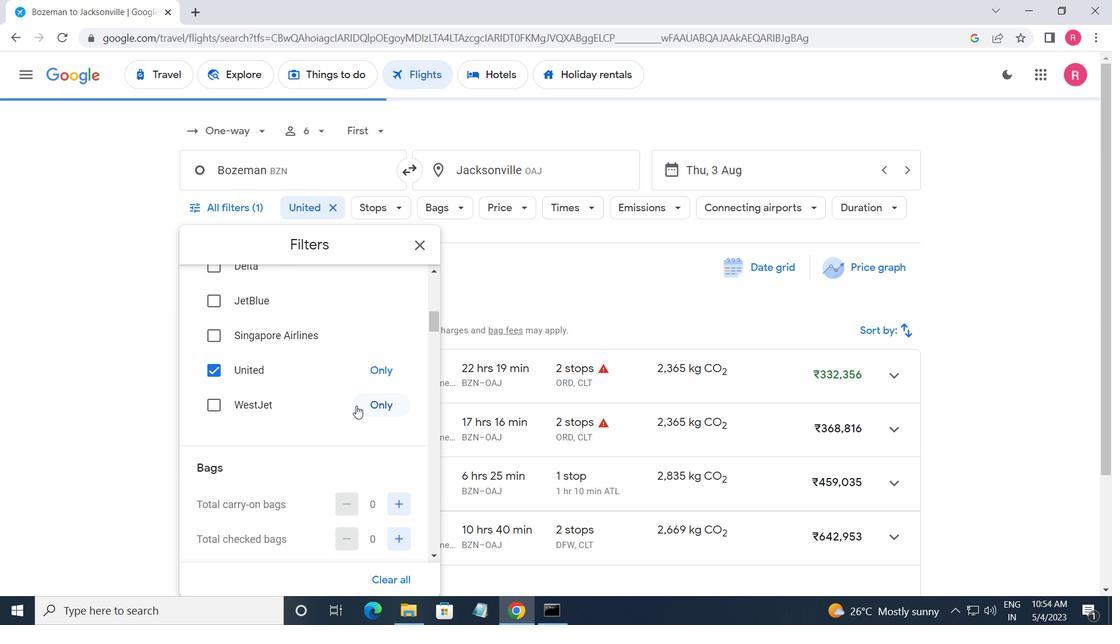 
Action: Mouse moved to (395, 427)
Screenshot: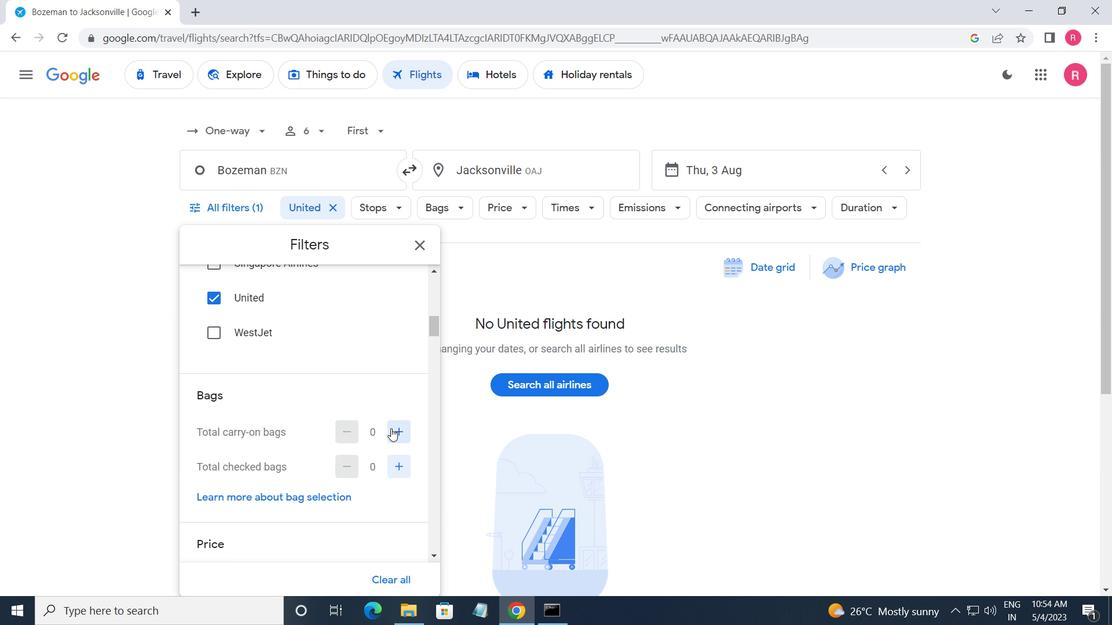 
Action: Mouse pressed left at (395, 427)
Screenshot: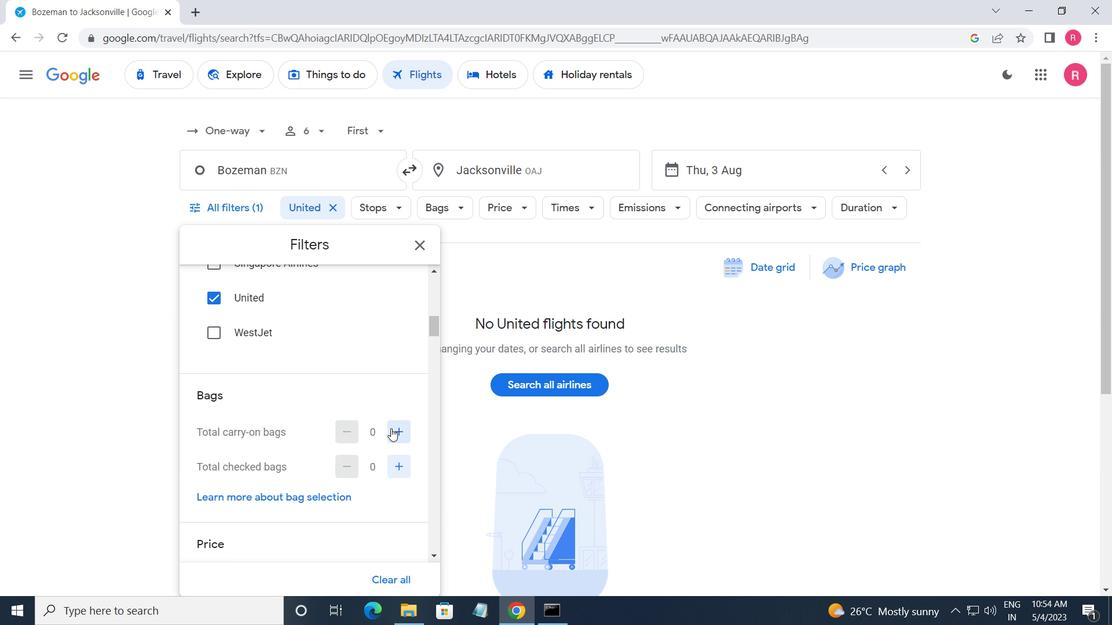
Action: Mouse moved to (402, 458)
Screenshot: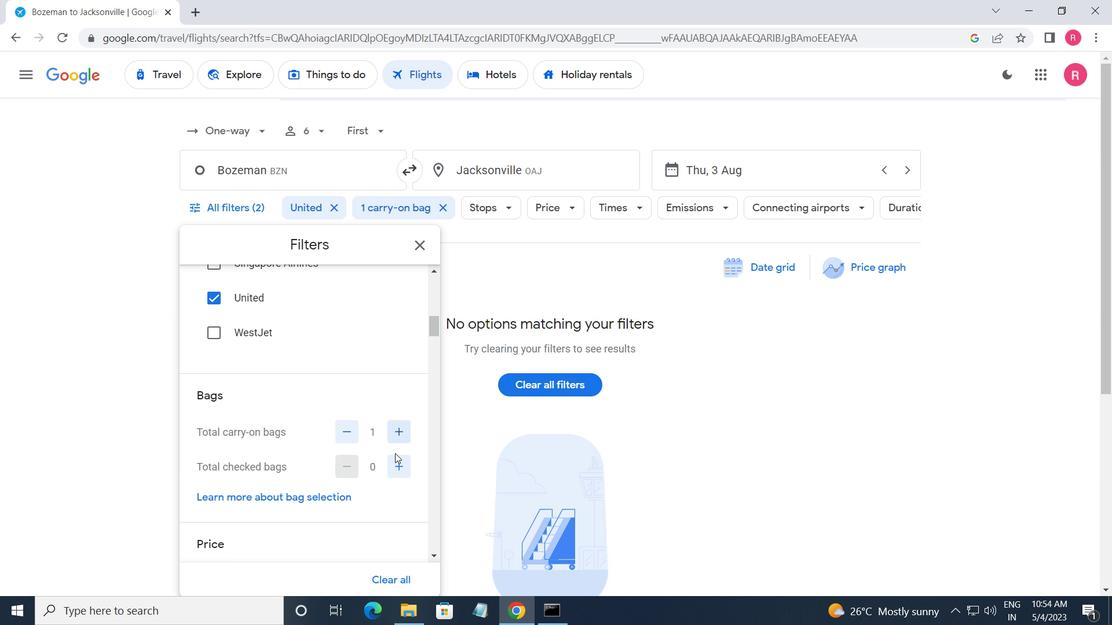 
Action: Mouse pressed left at (402, 458)
Screenshot: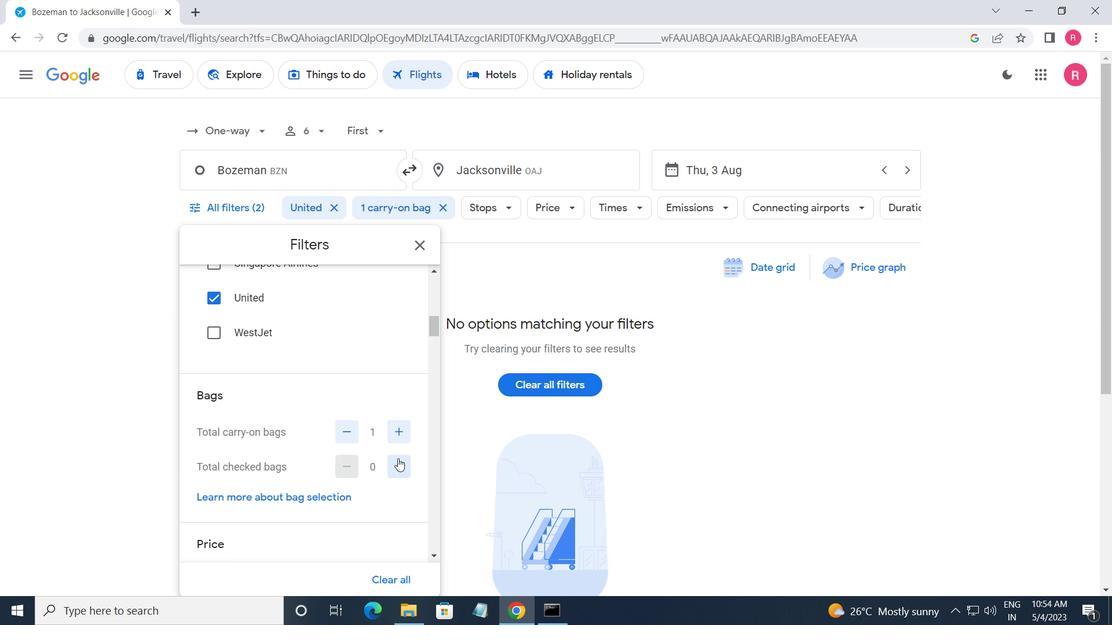 
Action: Mouse moved to (402, 458)
Screenshot: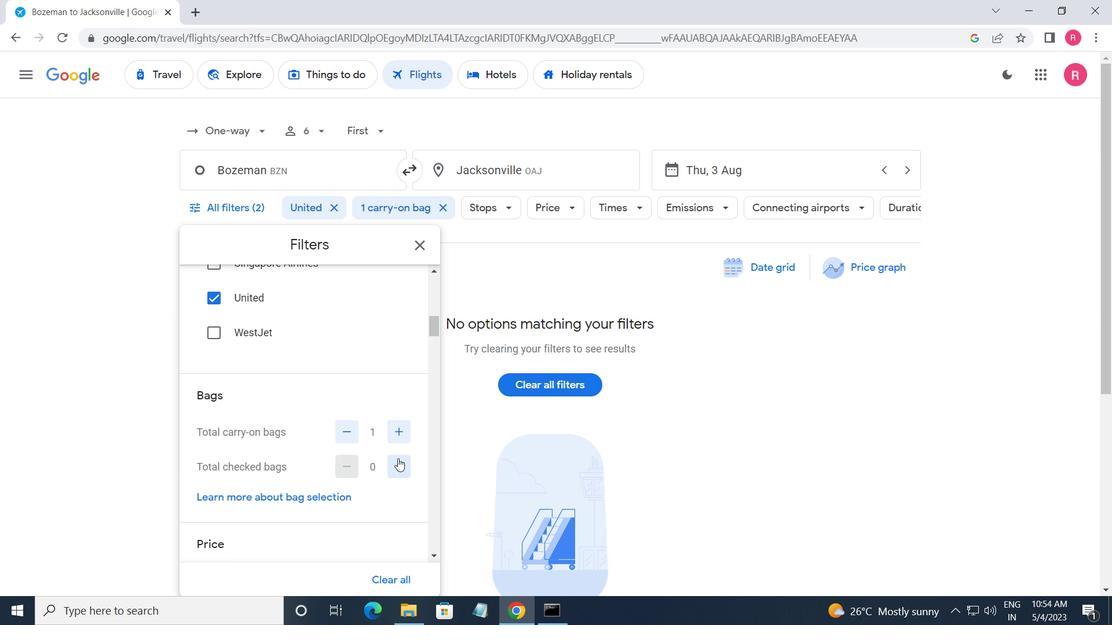 
Action: Mouse pressed left at (402, 458)
Screenshot: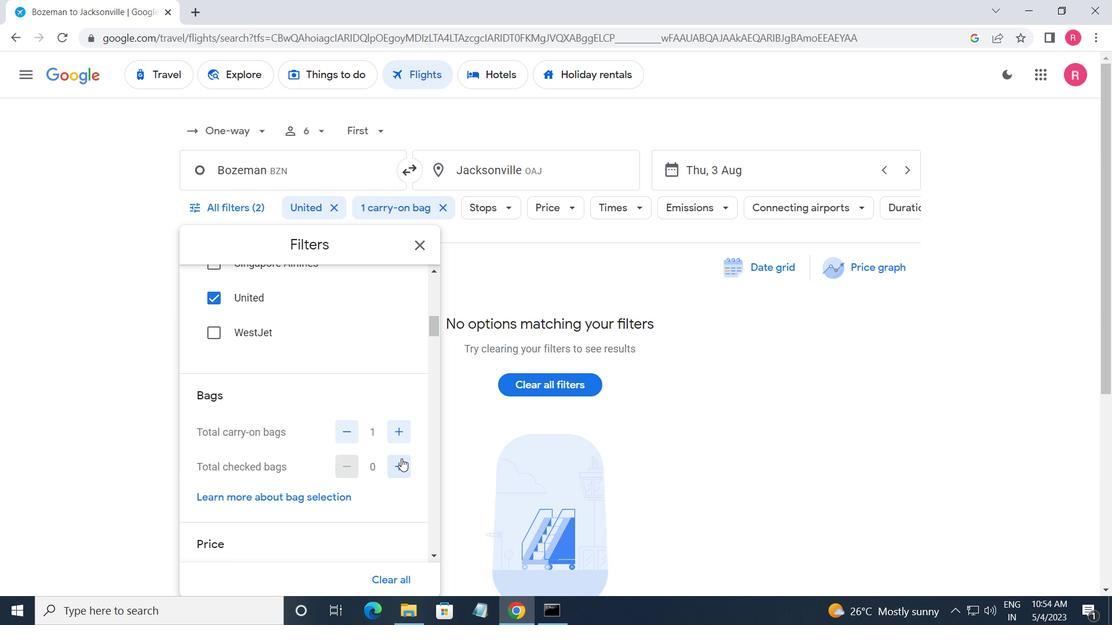 
Action: Mouse scrolled (402, 458) with delta (0, 0)
Screenshot: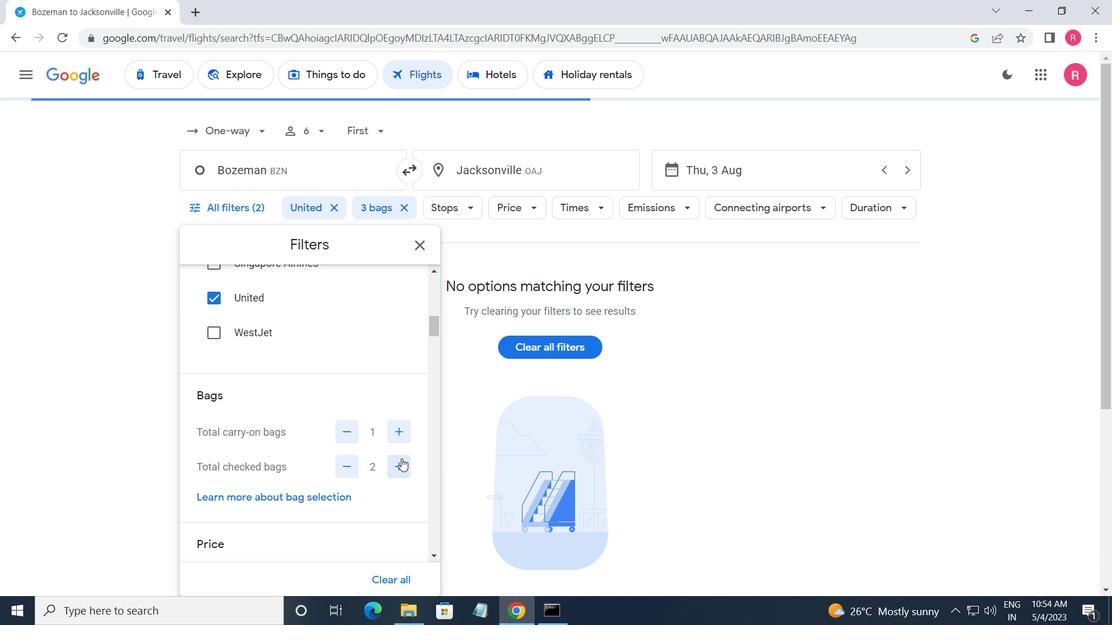 
Action: Mouse scrolled (402, 458) with delta (0, 0)
Screenshot: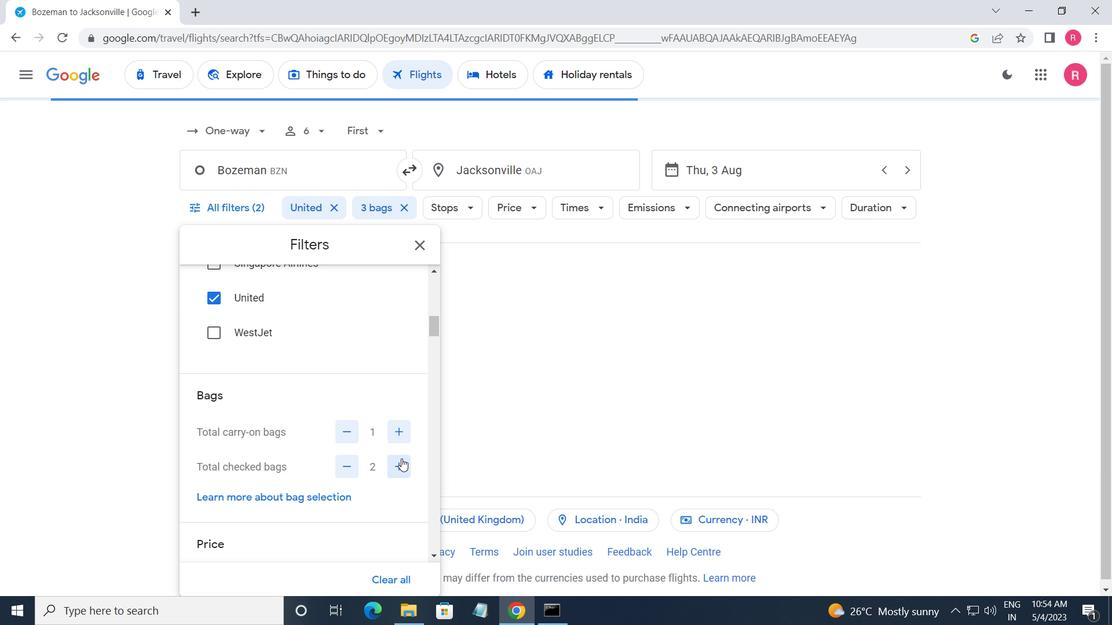 
Action: Mouse scrolled (402, 458) with delta (0, 0)
Screenshot: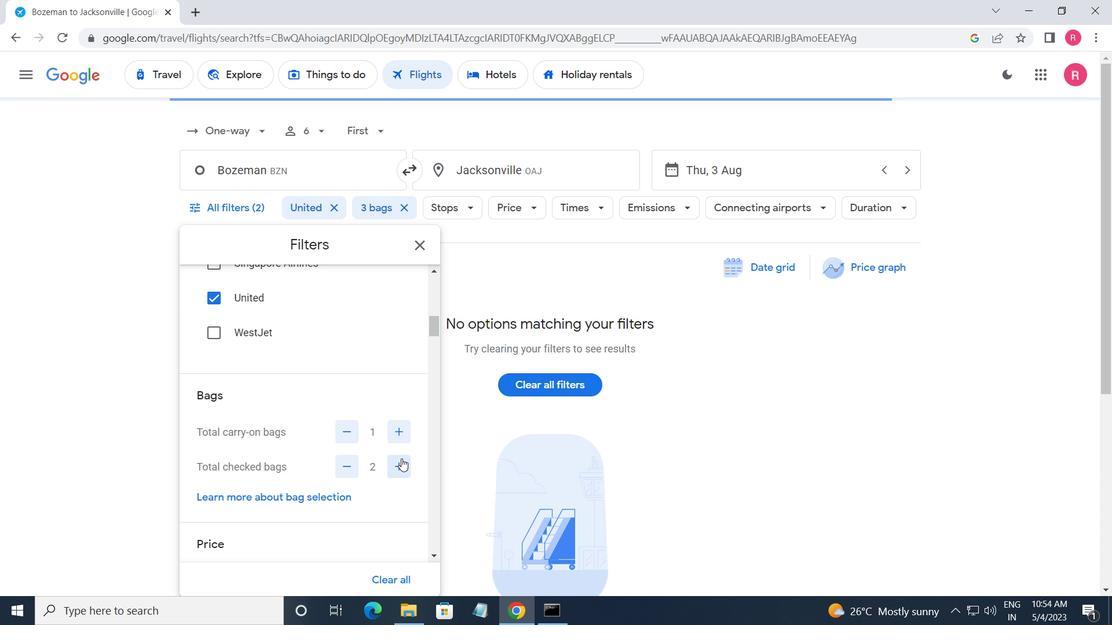 
Action: Mouse moved to (399, 394)
Screenshot: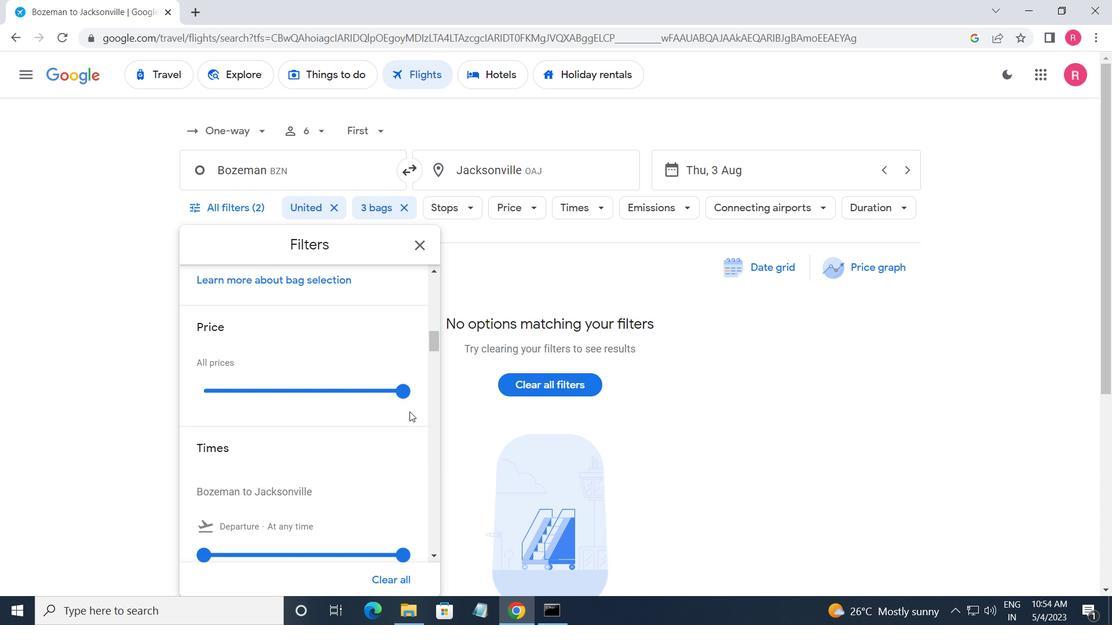 
Action: Mouse pressed left at (399, 394)
Screenshot: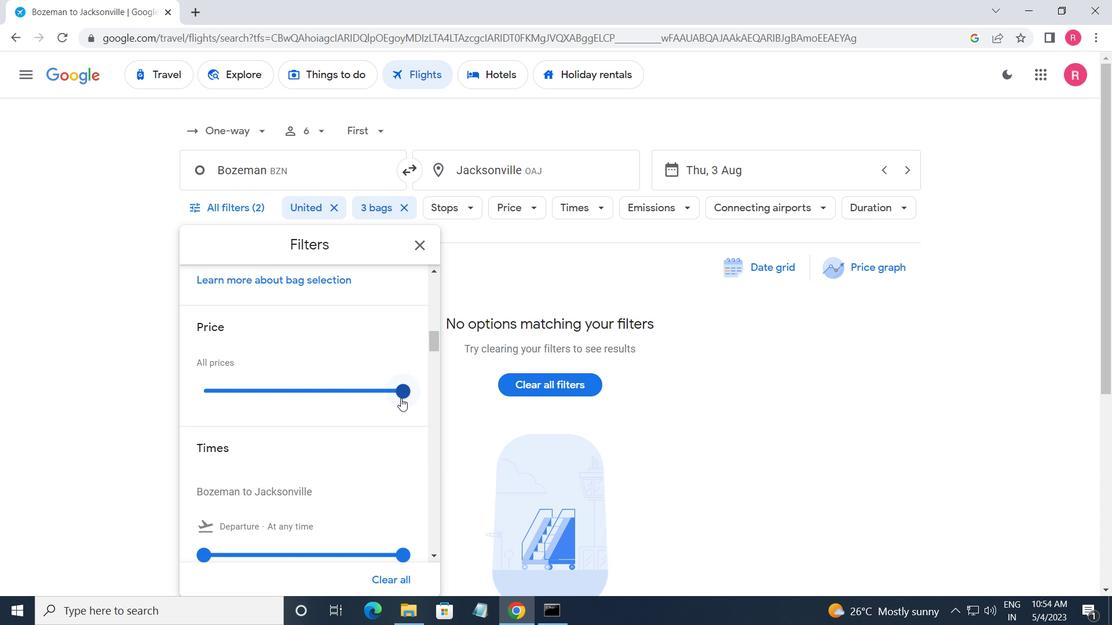 
Action: Mouse moved to (256, 382)
Screenshot: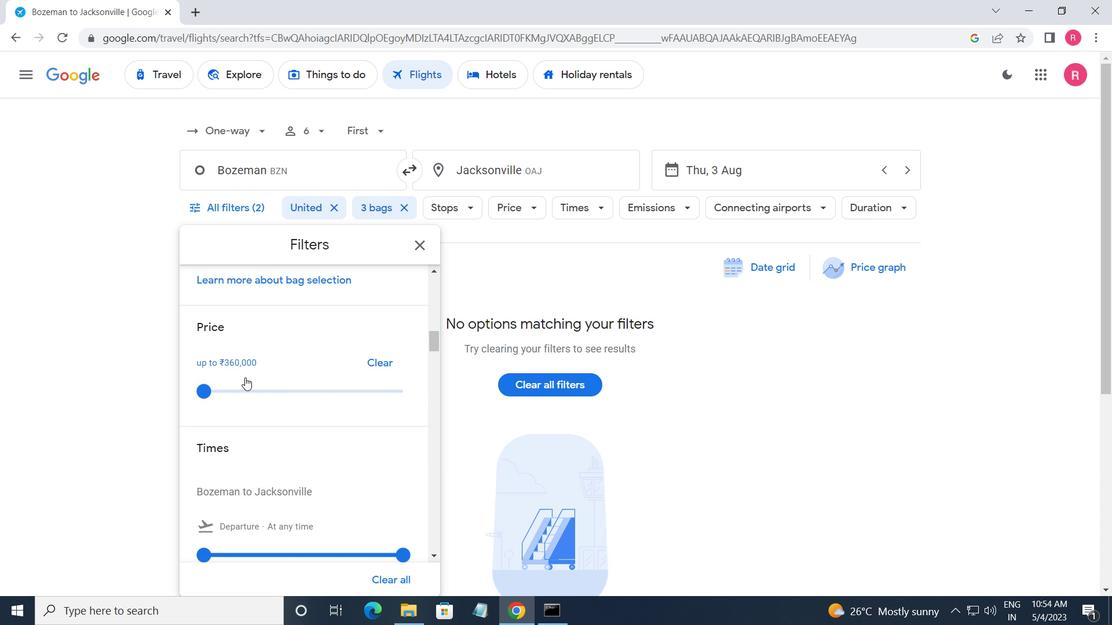 
Action: Mouse scrolled (256, 382) with delta (0, 0)
Screenshot: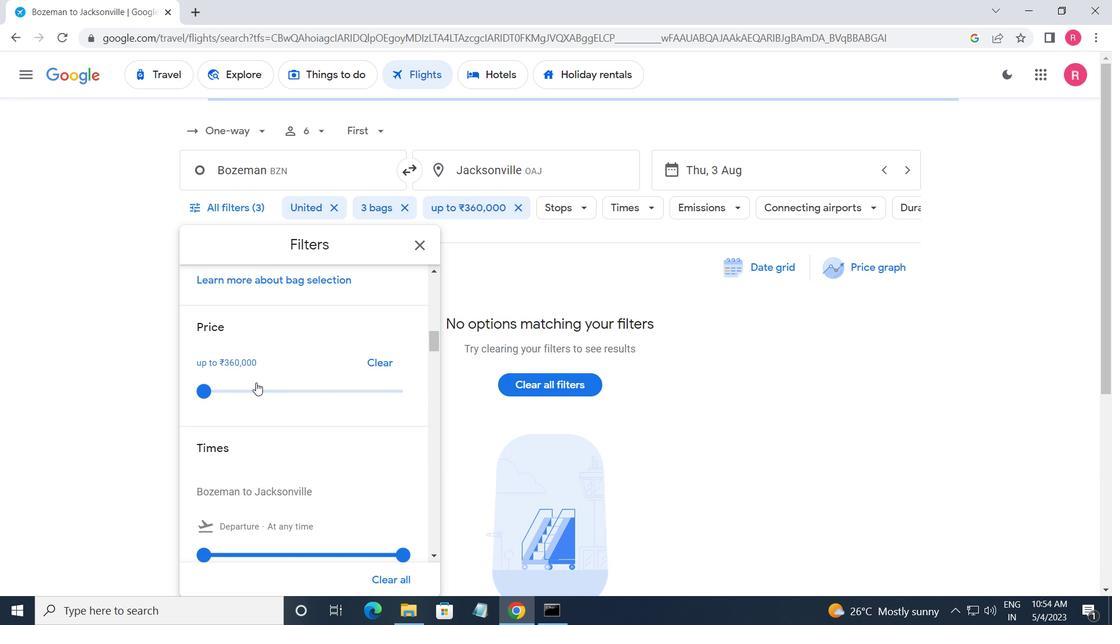 
Action: Mouse moved to (213, 479)
Screenshot: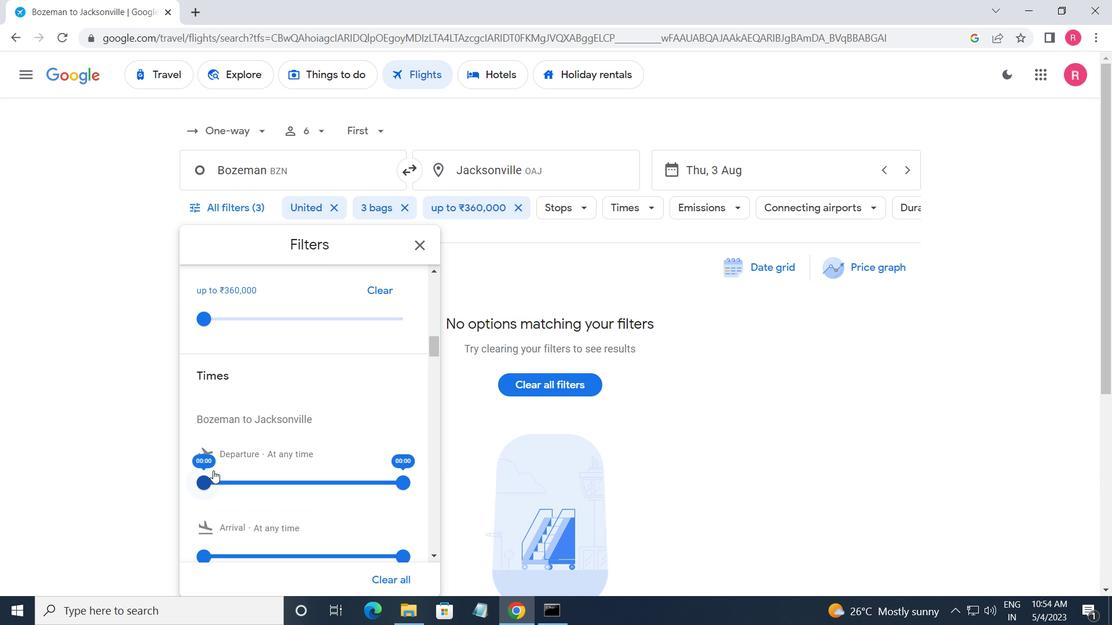
Action: Mouse pressed left at (213, 479)
Screenshot: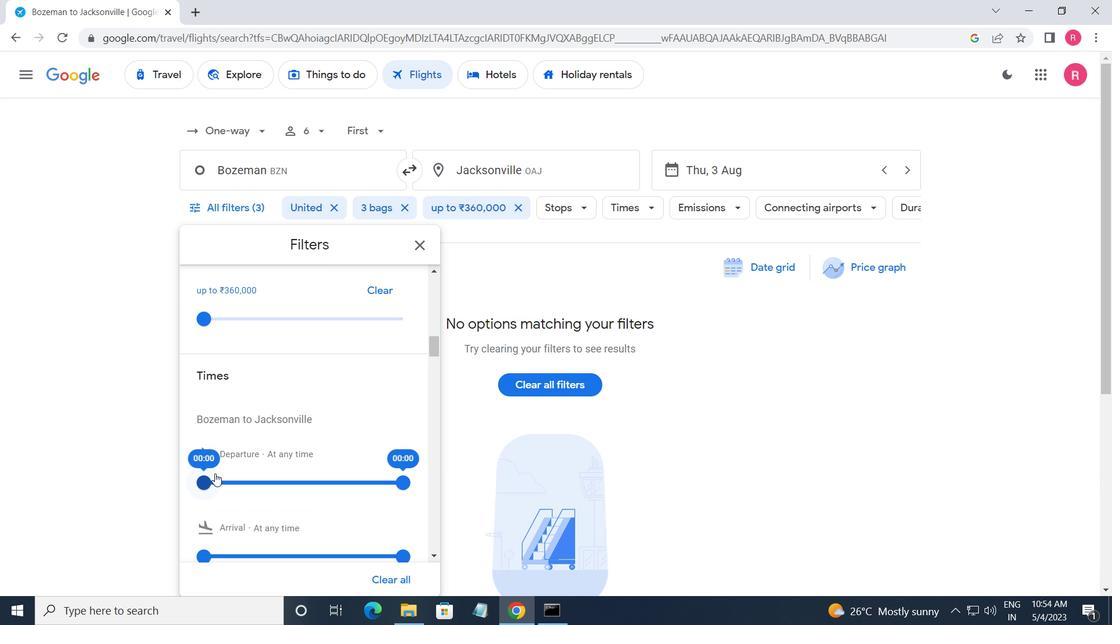 
Action: Mouse moved to (400, 475)
Screenshot: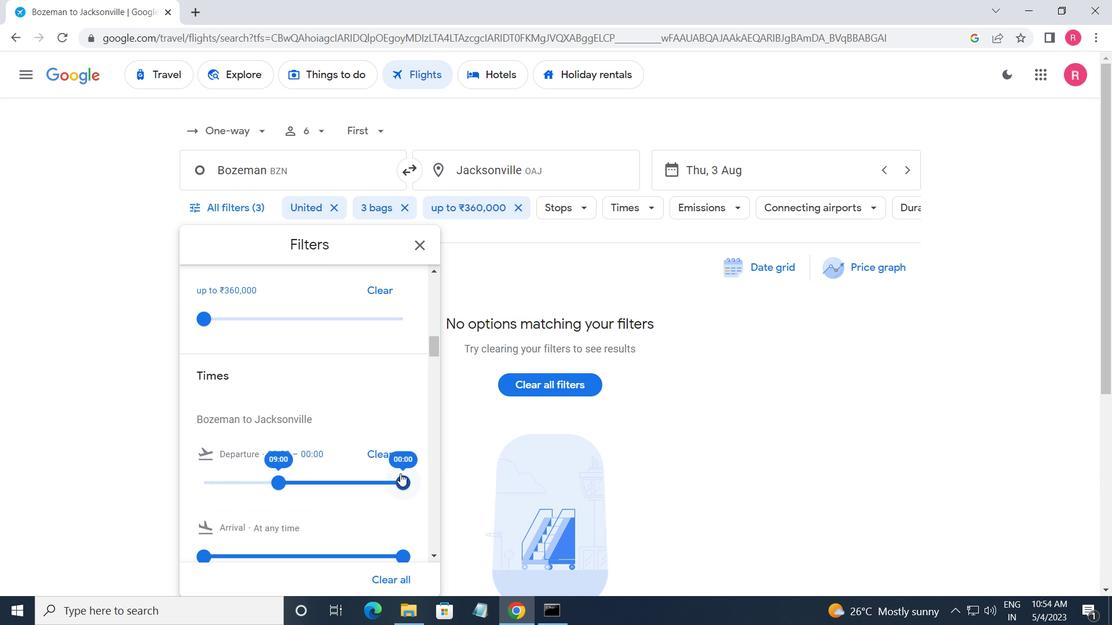 
Action: Mouse pressed left at (400, 475)
Screenshot: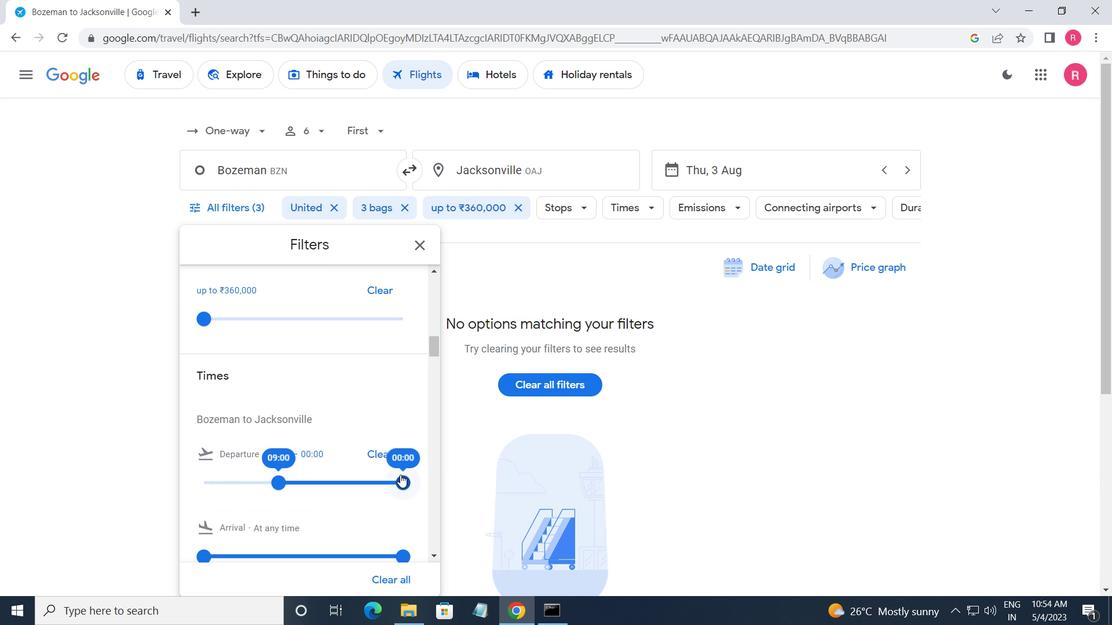
Action: Mouse moved to (425, 244)
Screenshot: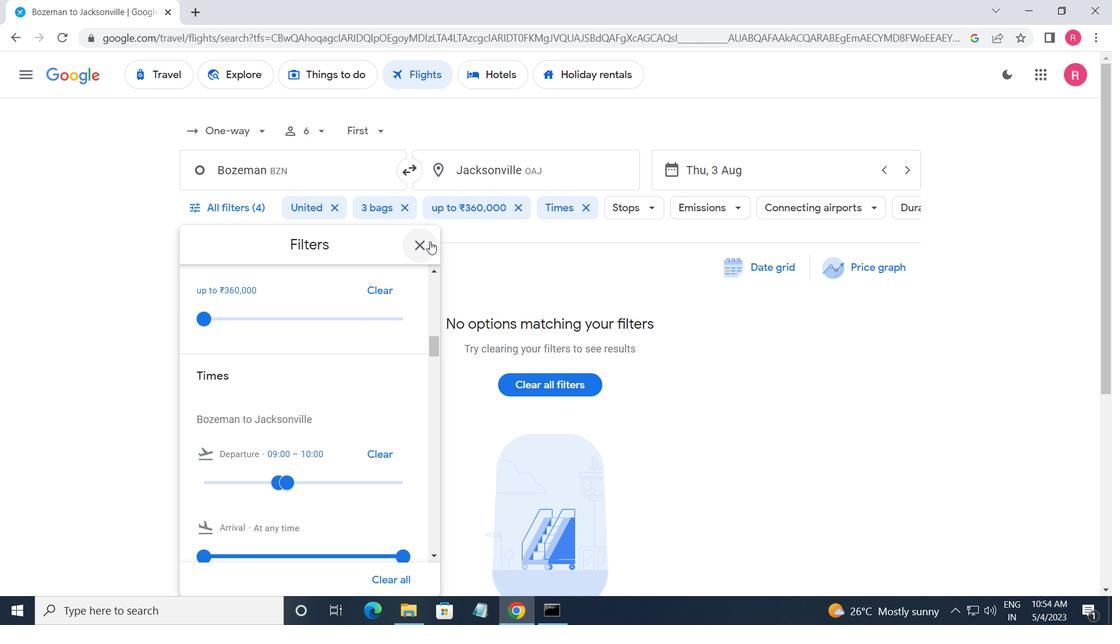 
Action: Mouse pressed left at (425, 244)
Screenshot: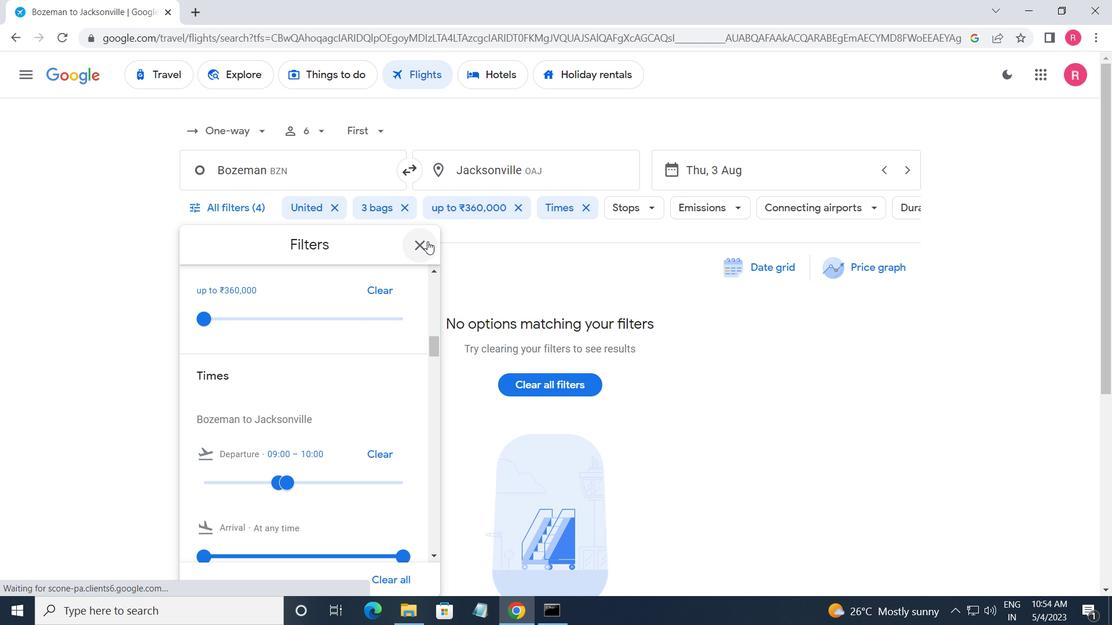 
Action: Mouse moved to (378, 258)
Screenshot: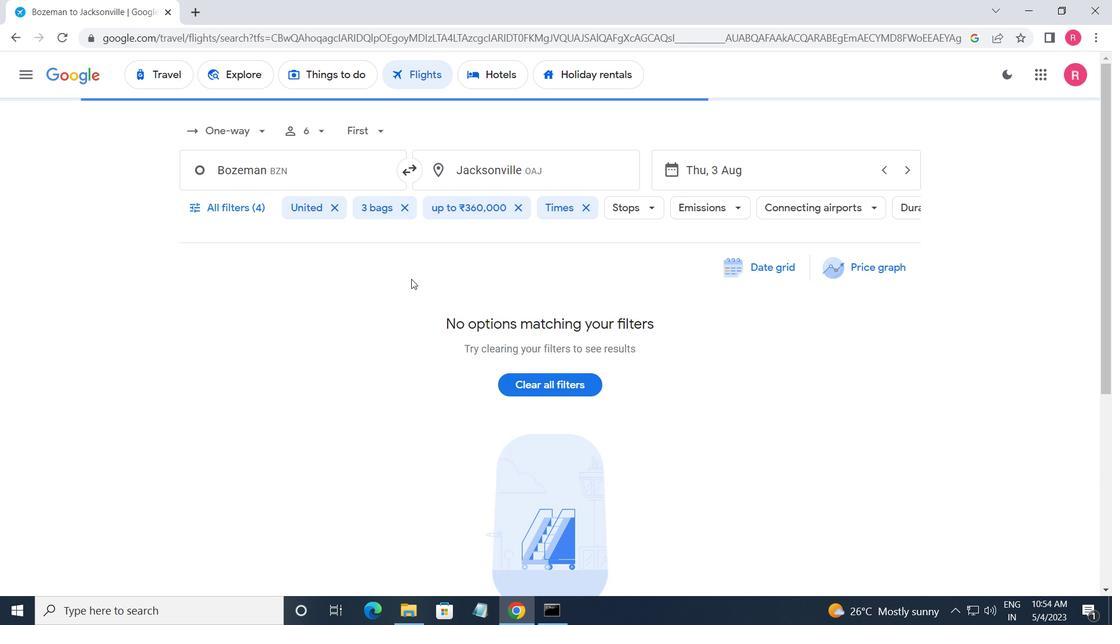 
